 Task: Find kurta sets for women on AJIO and apply filters for price and discount.
Action: Mouse moved to (441, 224)
Screenshot: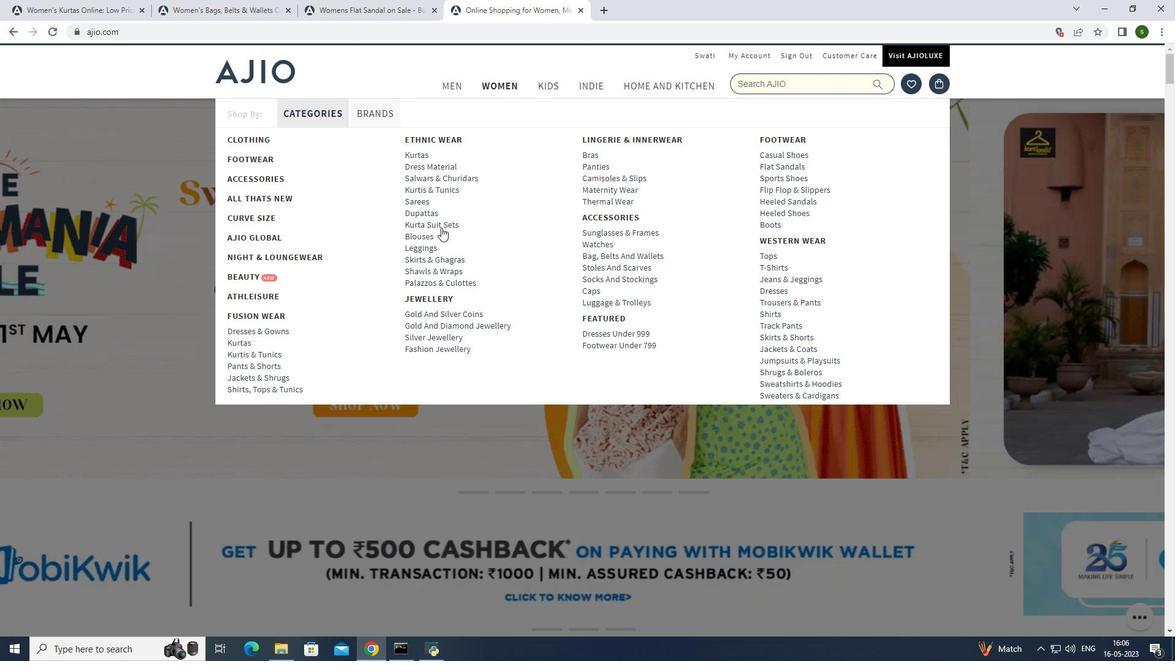 
Action: Mouse pressed left at (441, 224)
Screenshot: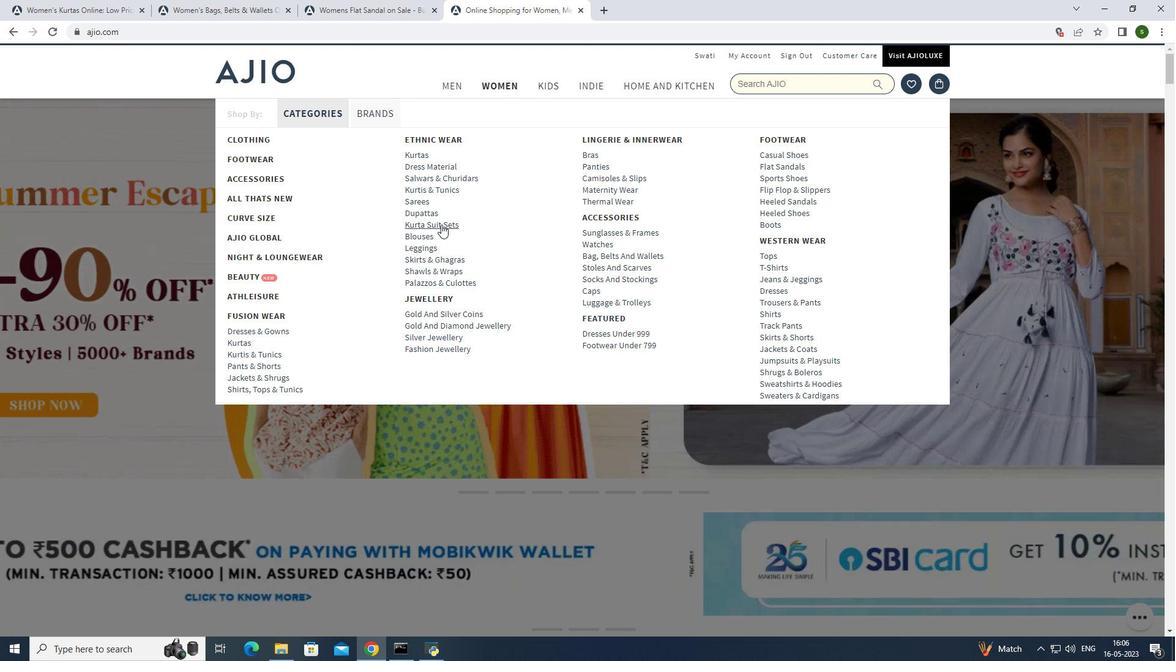 
Action: Mouse moved to (260, 312)
Screenshot: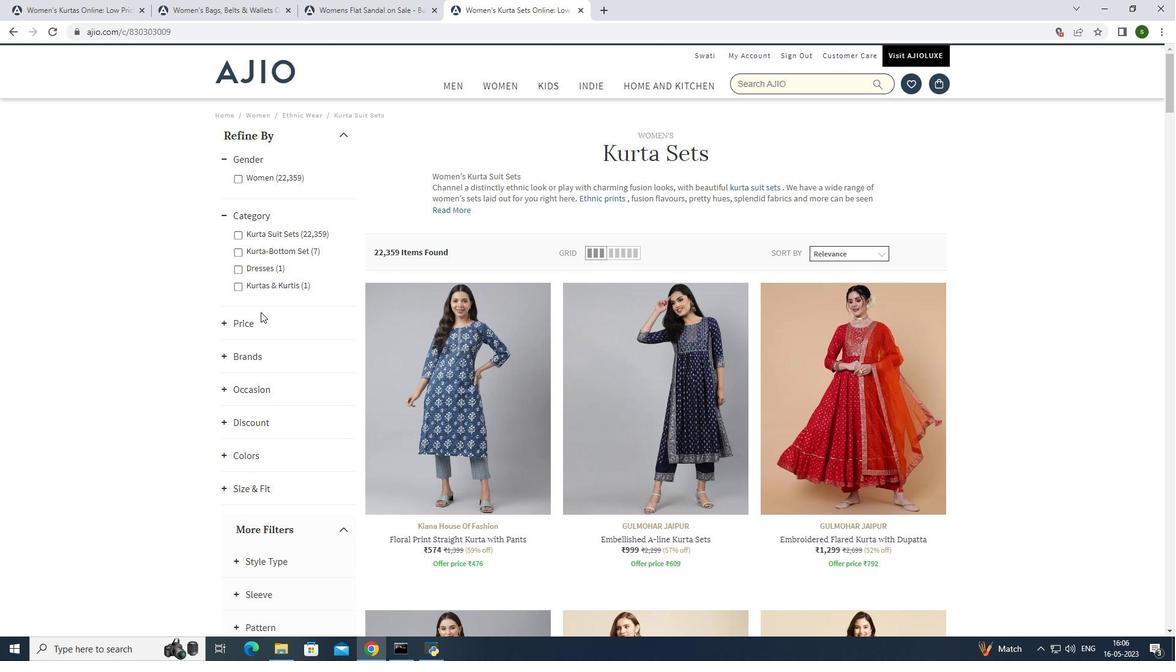 
Action: Mouse scrolled (260, 311) with delta (0, 0)
Screenshot: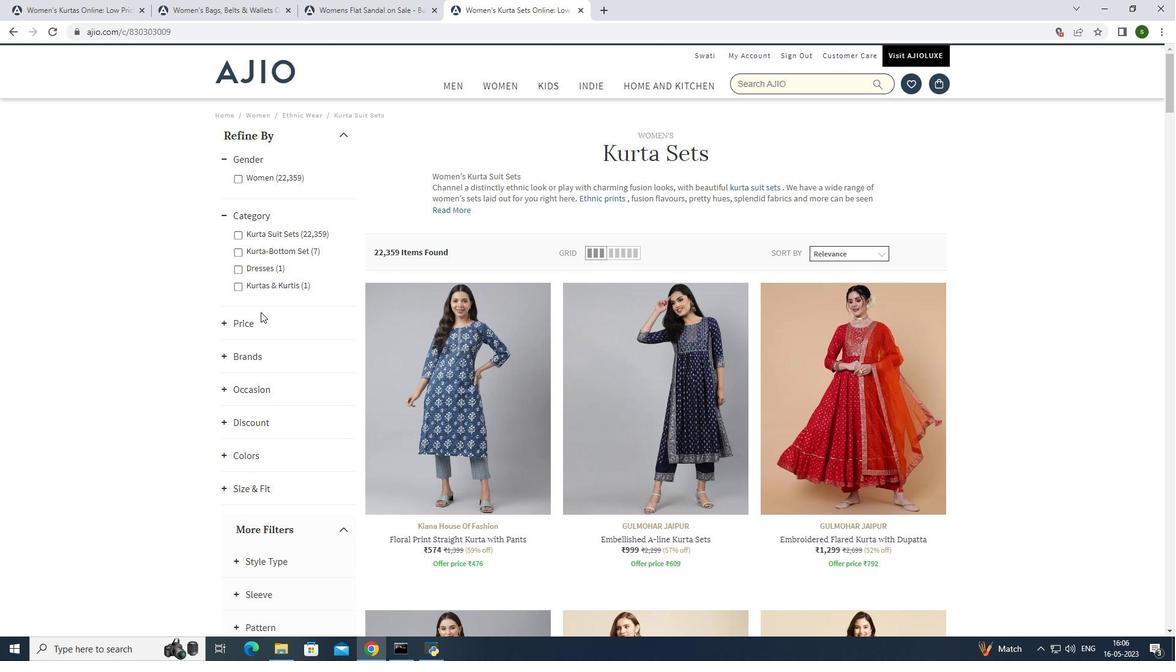 
Action: Mouse moved to (259, 312)
Screenshot: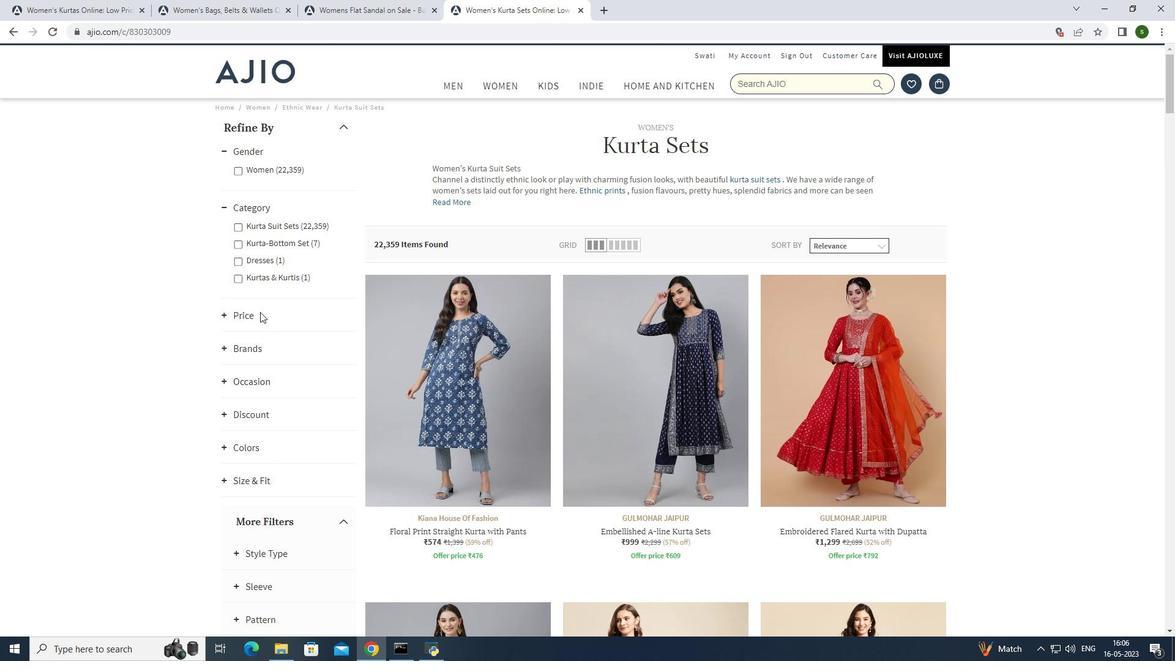 
Action: Mouse scrolled (259, 311) with delta (0, 0)
Screenshot: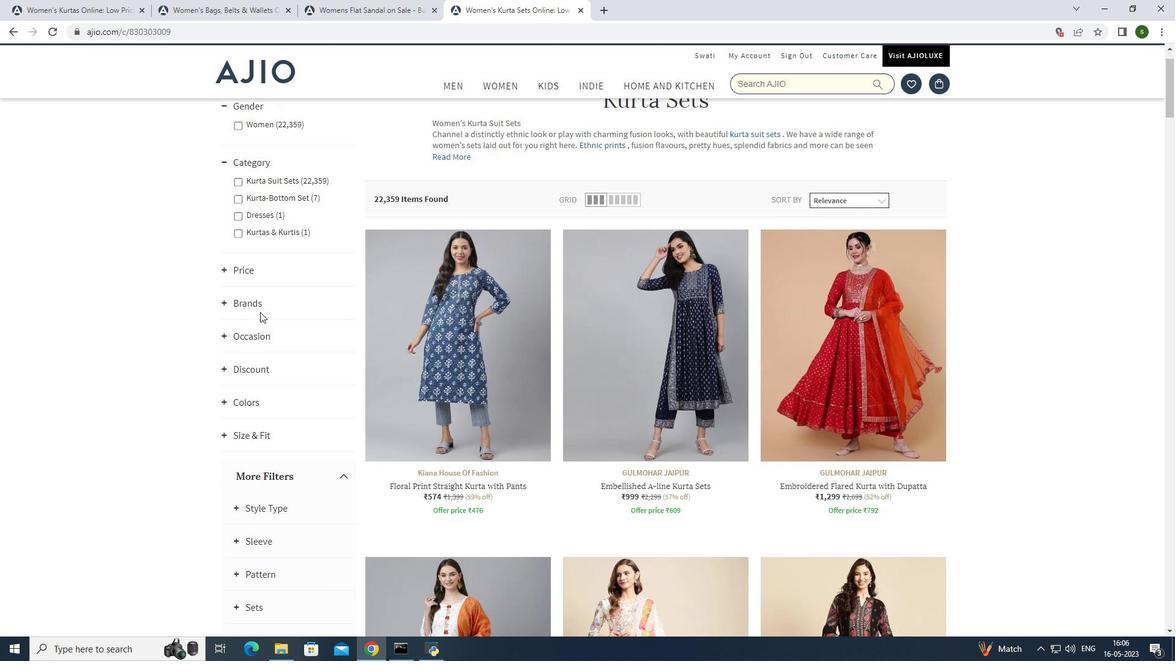 
Action: Mouse scrolled (259, 311) with delta (0, 0)
Screenshot: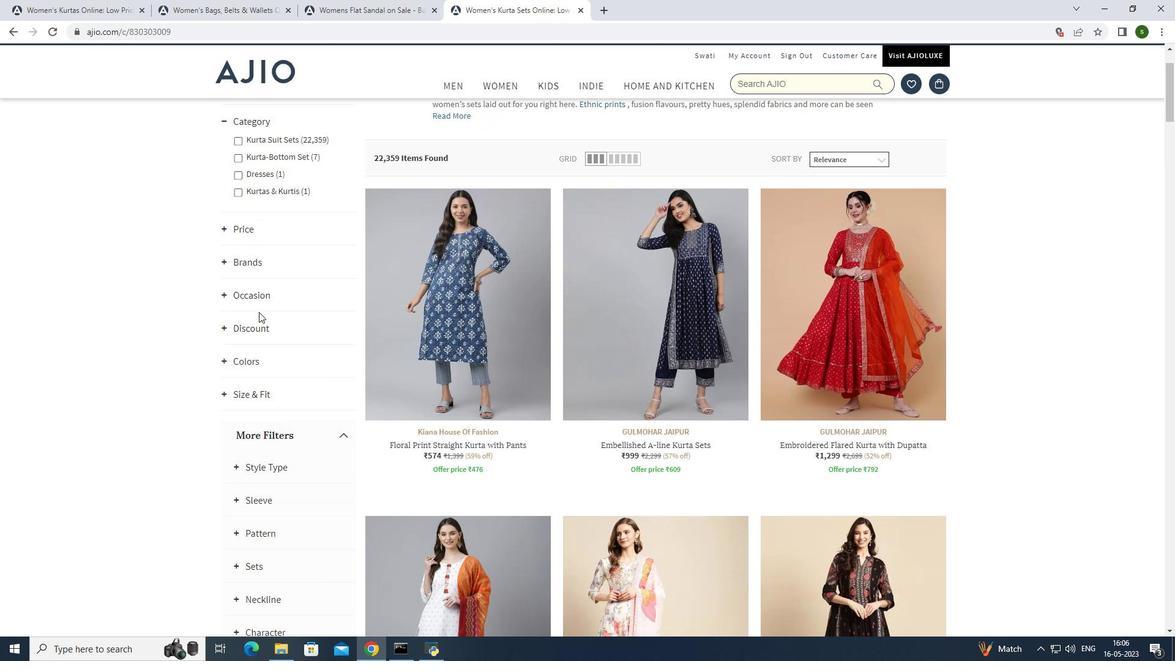 
Action: Mouse moved to (255, 312)
Screenshot: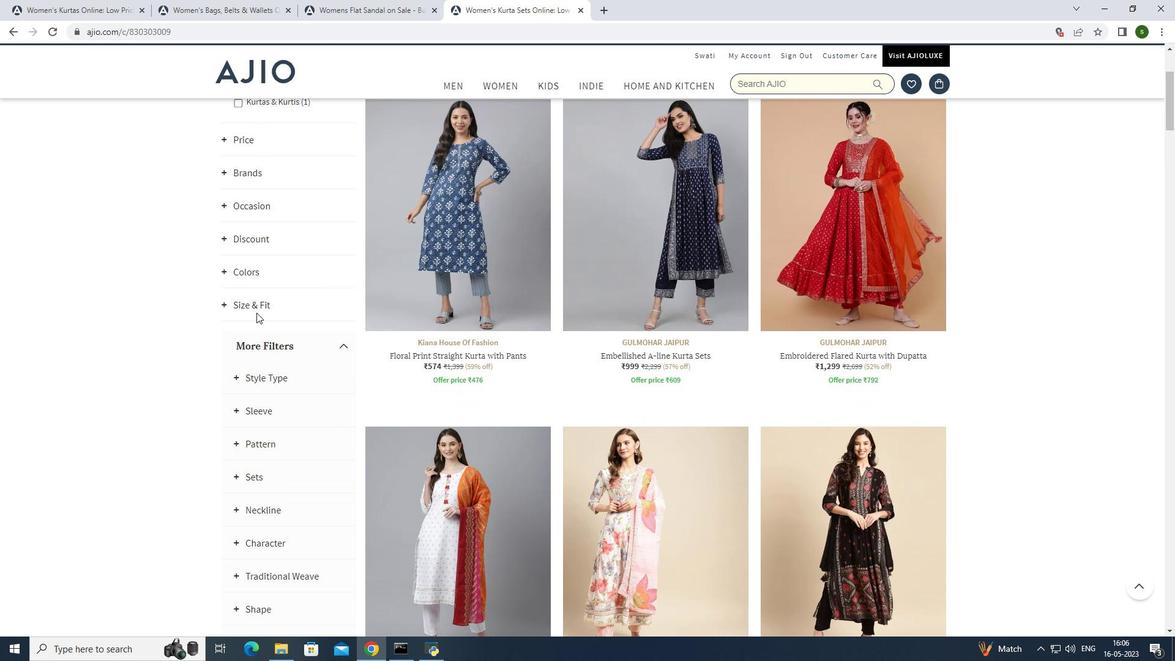 
Action: Mouse scrolled (255, 312) with delta (0, 0)
Screenshot: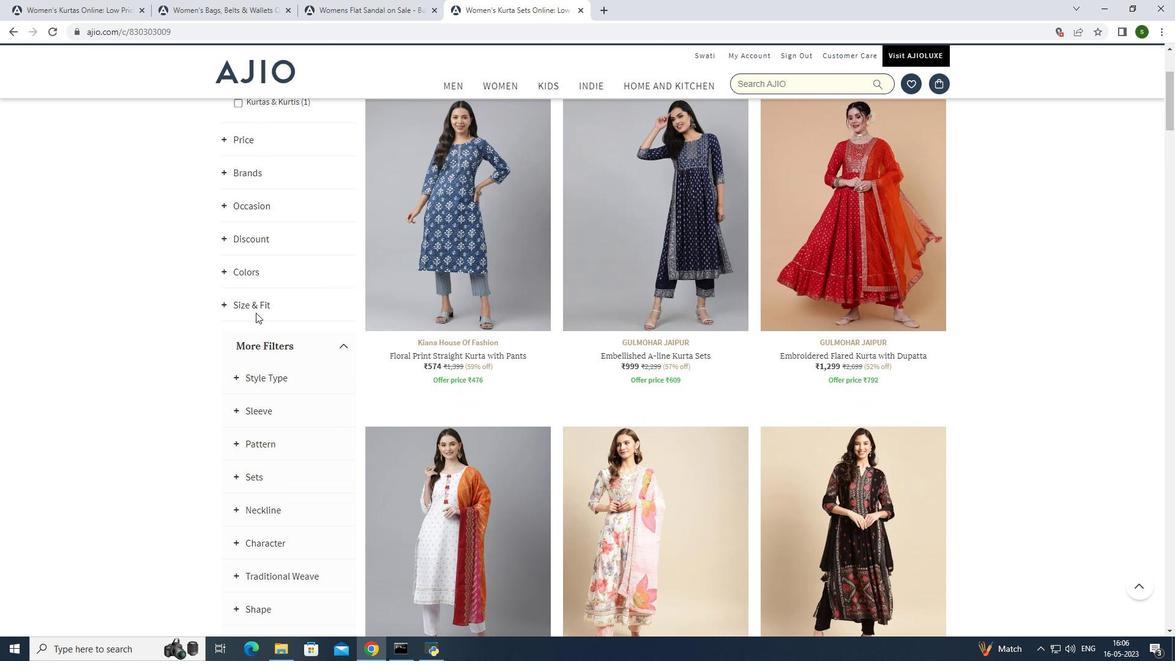 
Action: Mouse scrolled (255, 312) with delta (0, 0)
Screenshot: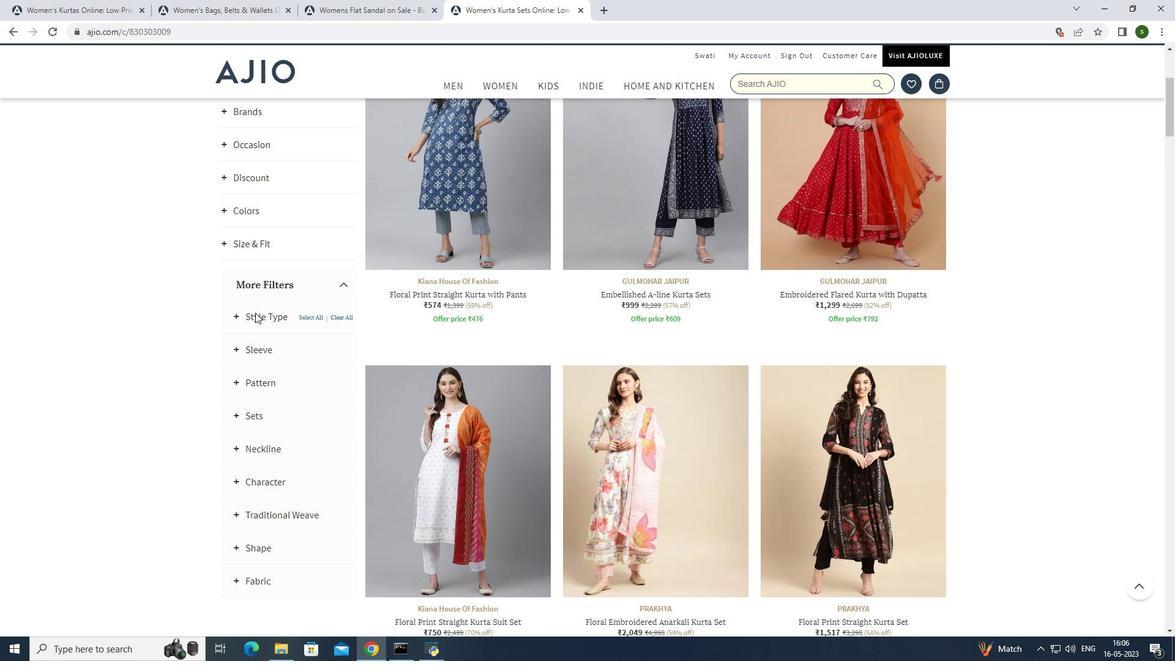 
Action: Mouse scrolled (255, 312) with delta (0, 0)
Screenshot: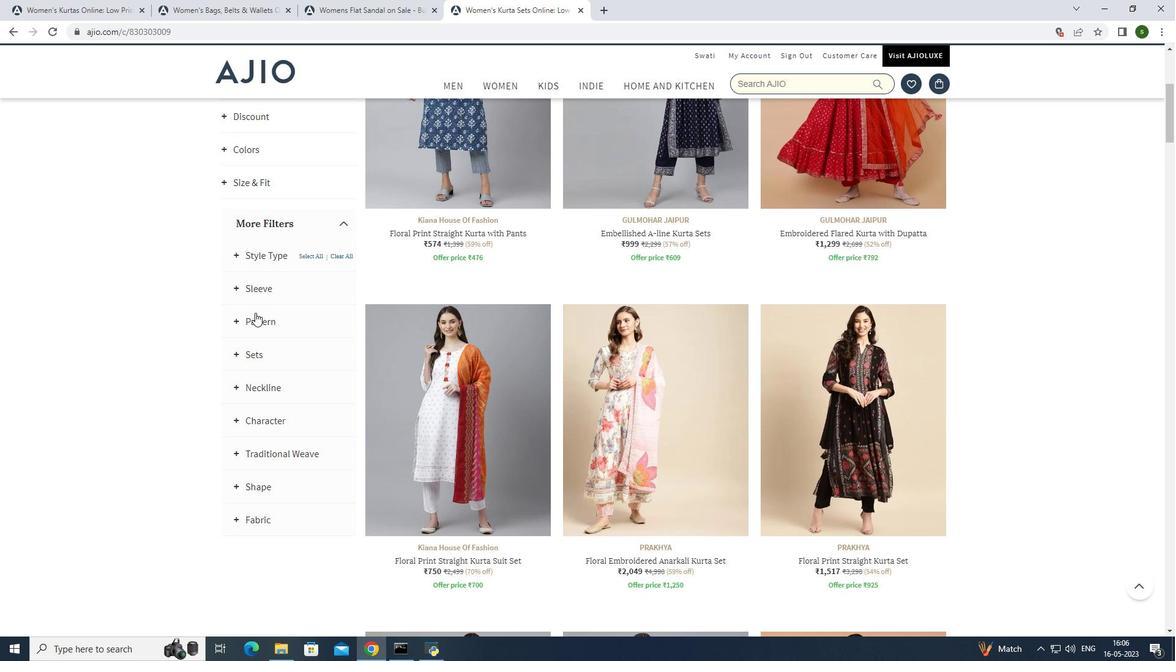
Action: Mouse scrolled (255, 312) with delta (0, 0)
Screenshot: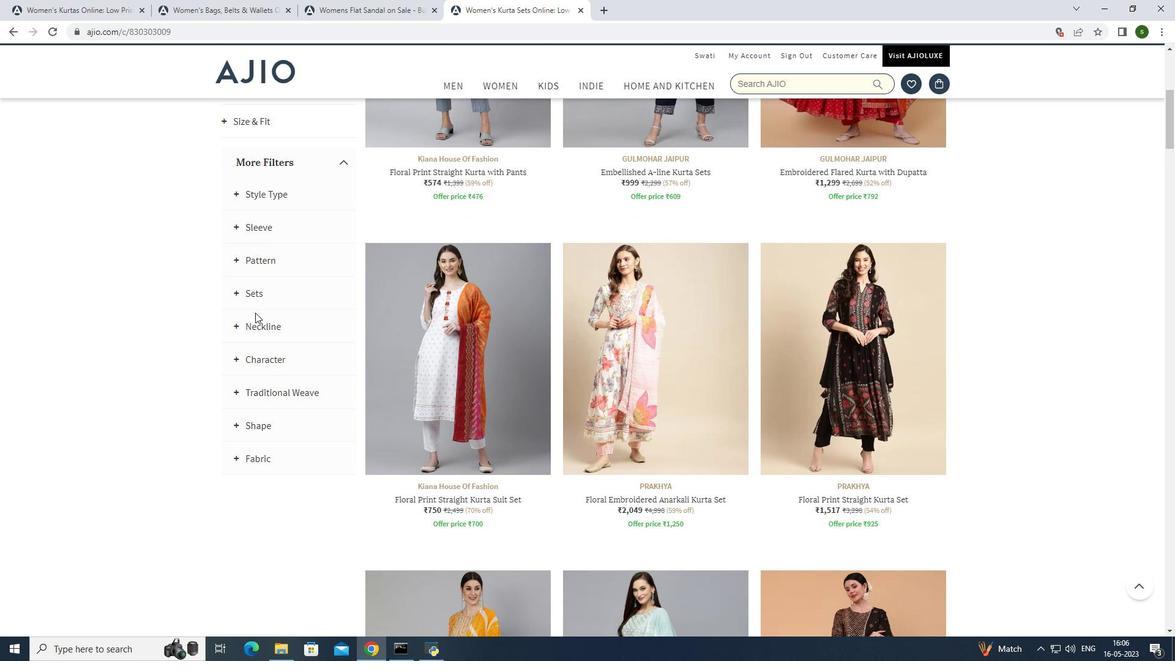 
Action: Mouse scrolled (255, 312) with delta (0, 0)
Screenshot: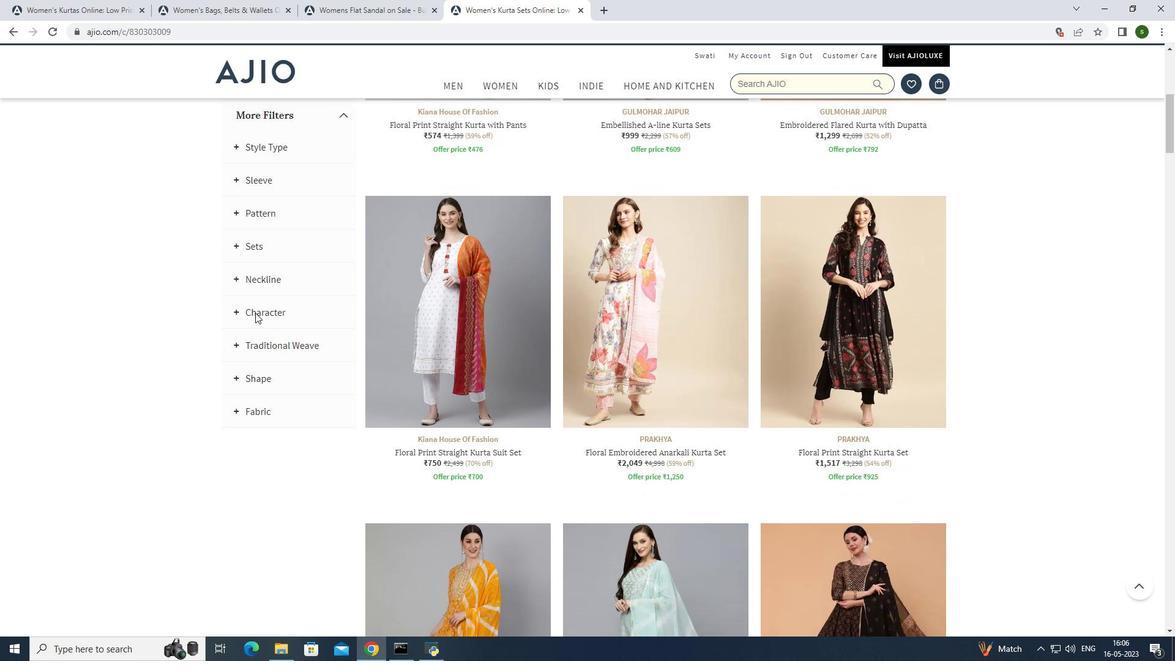 
Action: Mouse scrolled (255, 312) with delta (0, 0)
Screenshot: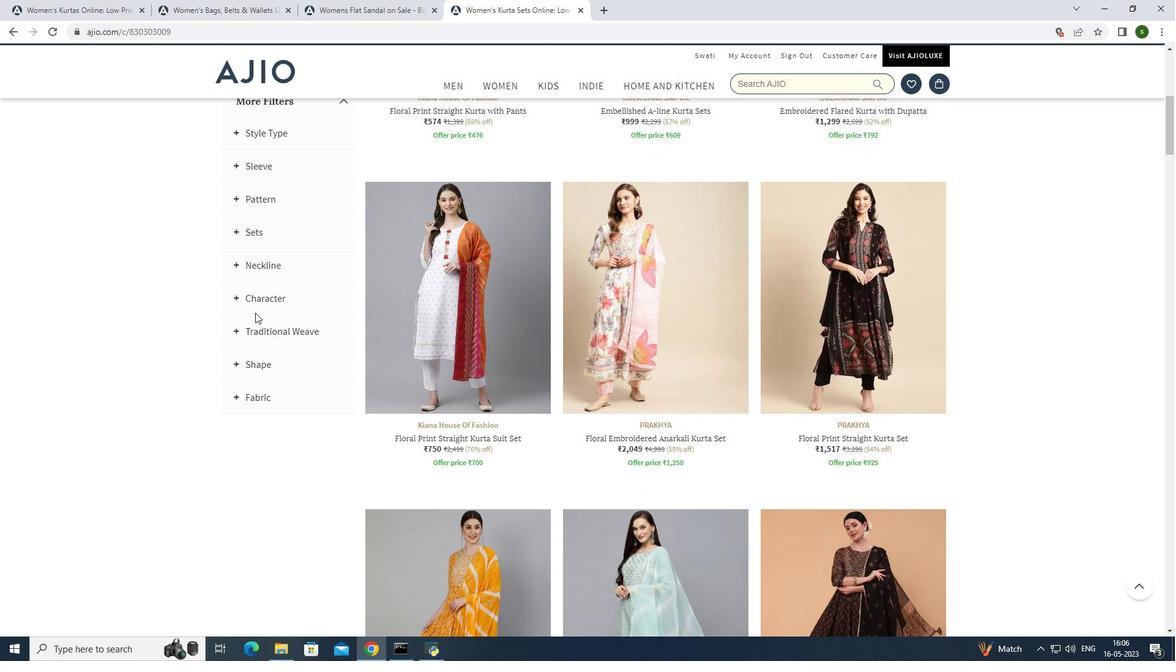 
Action: Mouse moved to (253, 314)
Screenshot: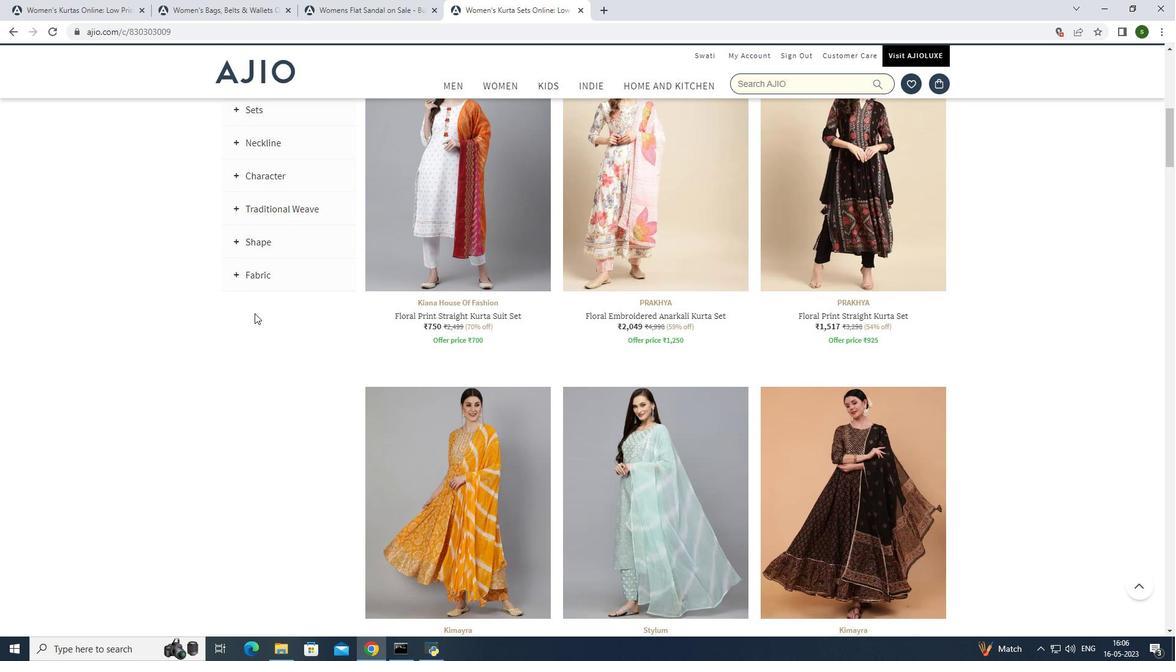 
Action: Mouse scrolled (253, 313) with delta (0, 0)
Screenshot: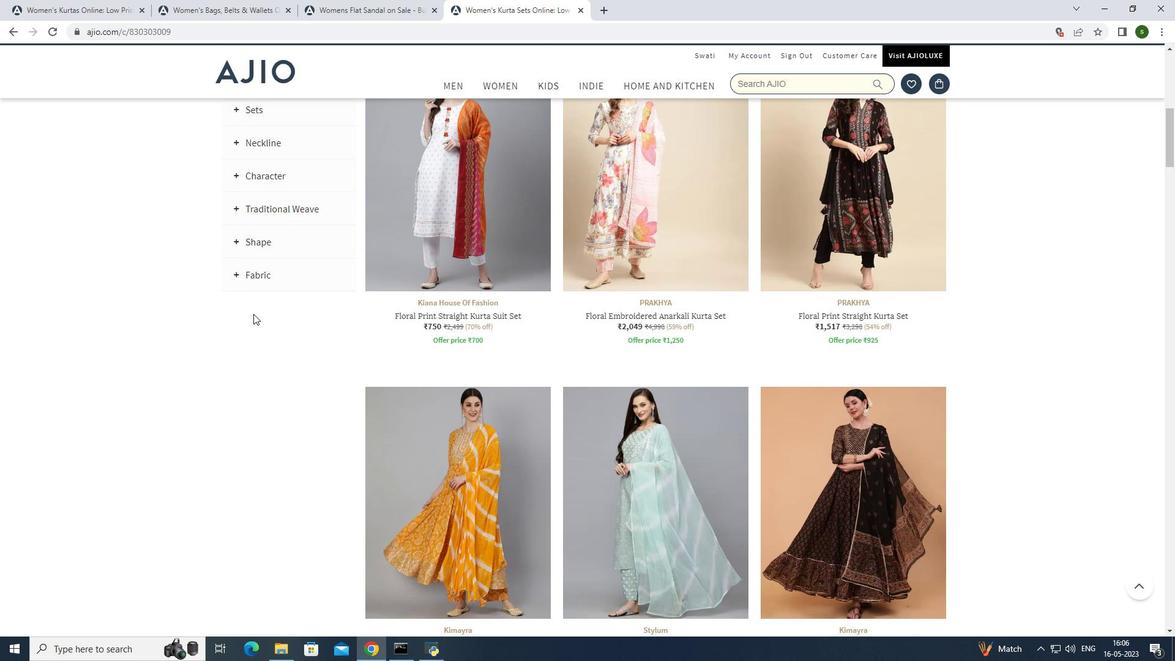 
Action: Mouse scrolled (253, 314) with delta (0, 0)
Screenshot: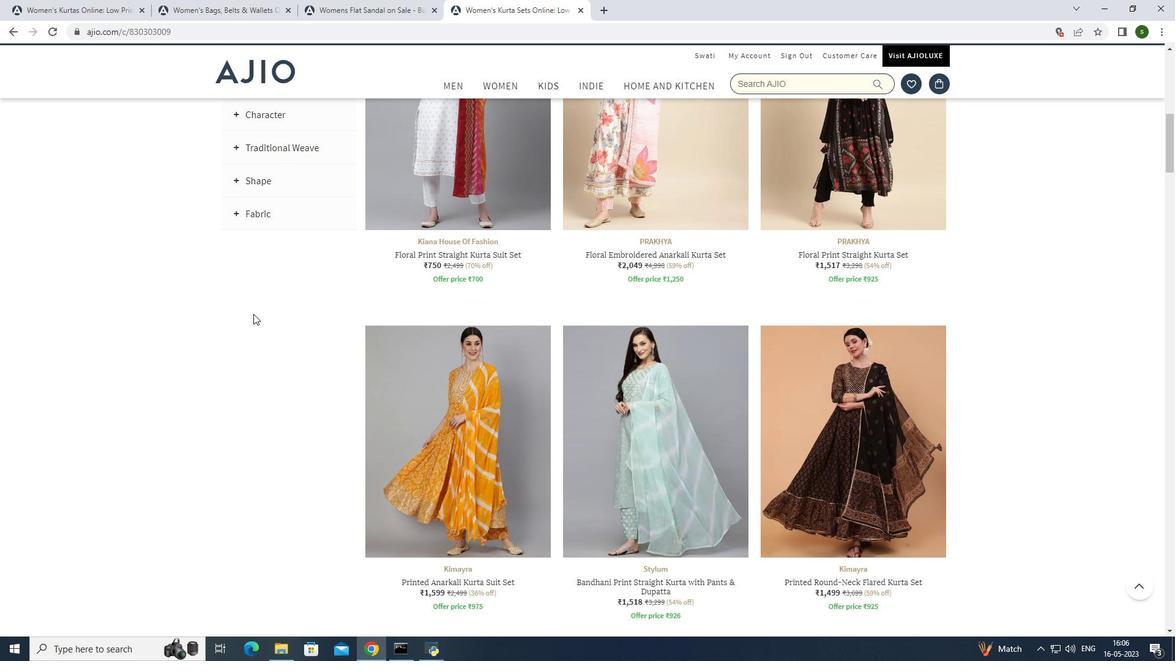 
Action: Mouse scrolled (253, 314) with delta (0, 0)
Screenshot: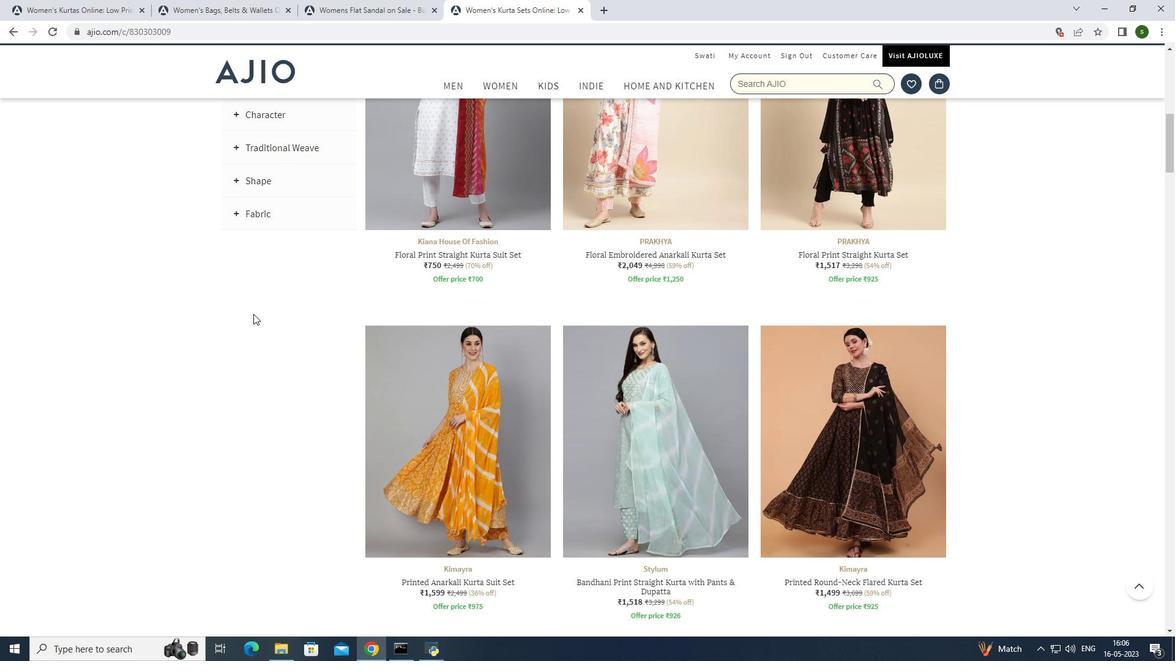 
Action: Mouse scrolled (253, 314) with delta (0, 0)
Screenshot: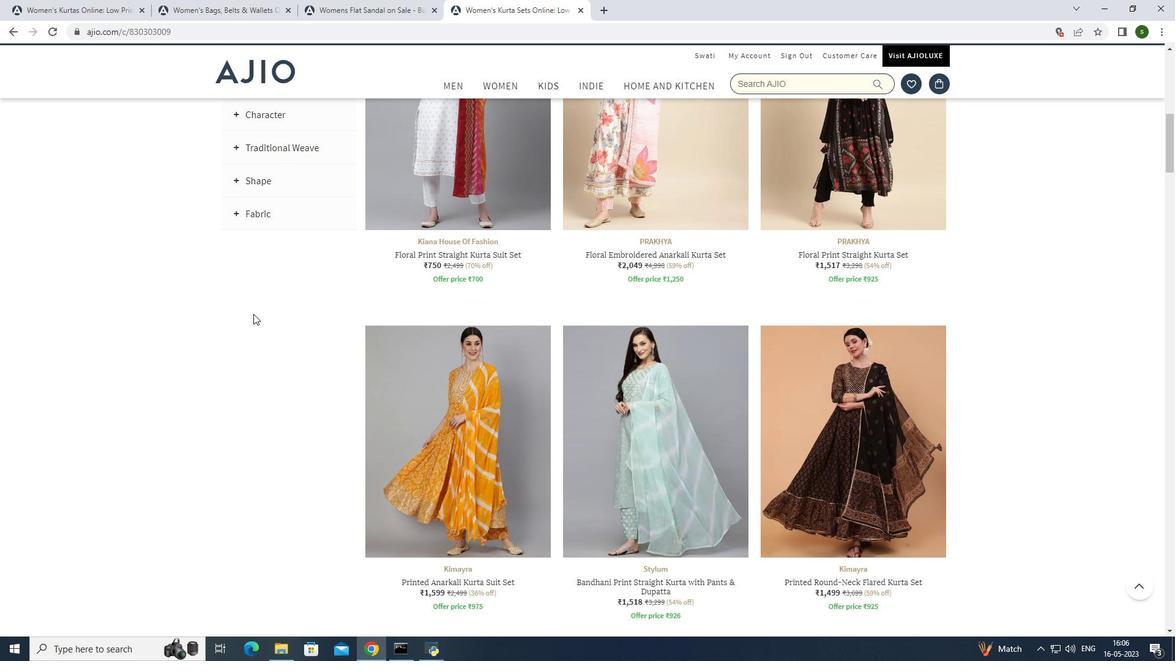
Action: Mouse scrolled (253, 314) with delta (0, 0)
Screenshot: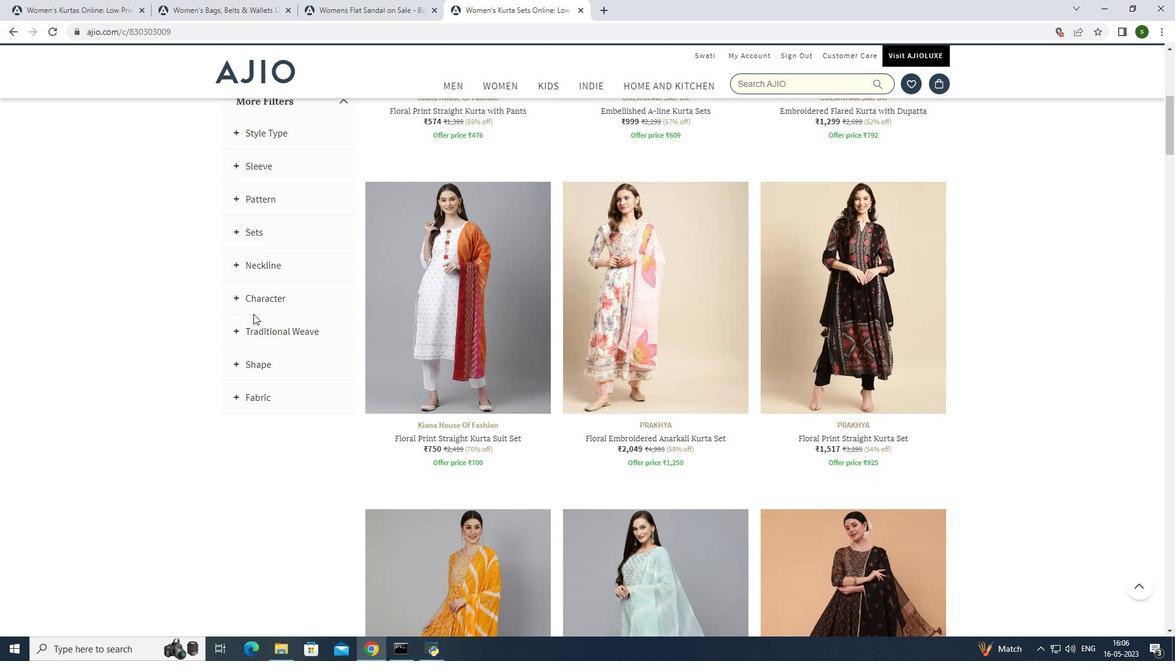 
Action: Mouse scrolled (253, 314) with delta (0, 0)
Screenshot: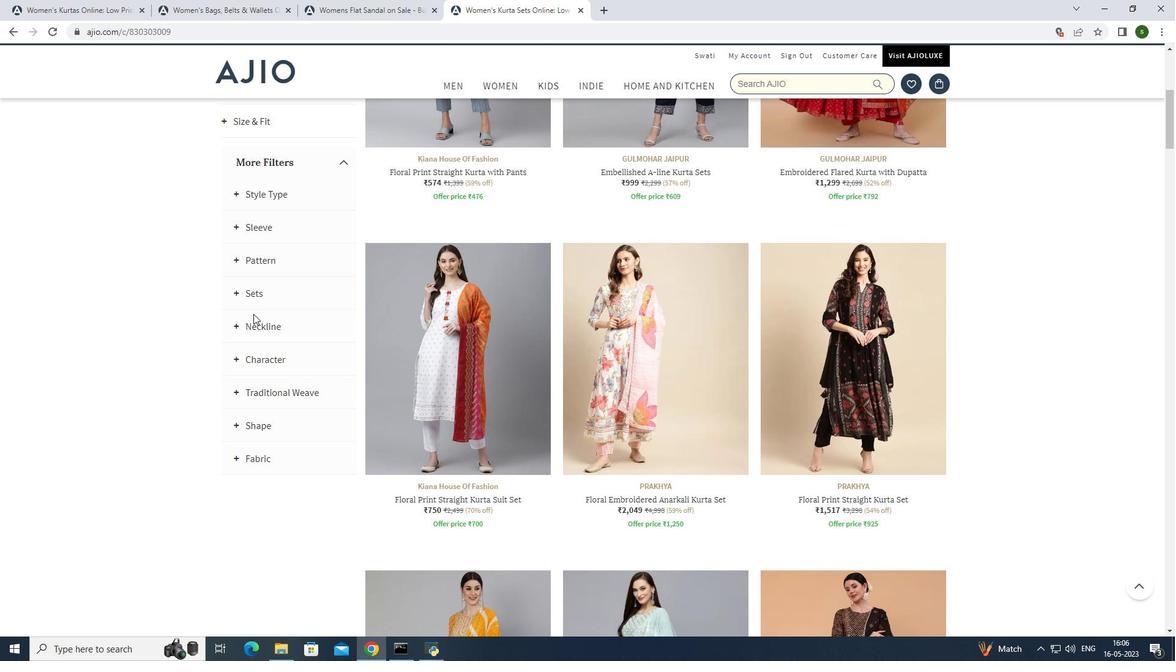 
Action: Mouse scrolled (253, 314) with delta (0, 0)
Screenshot: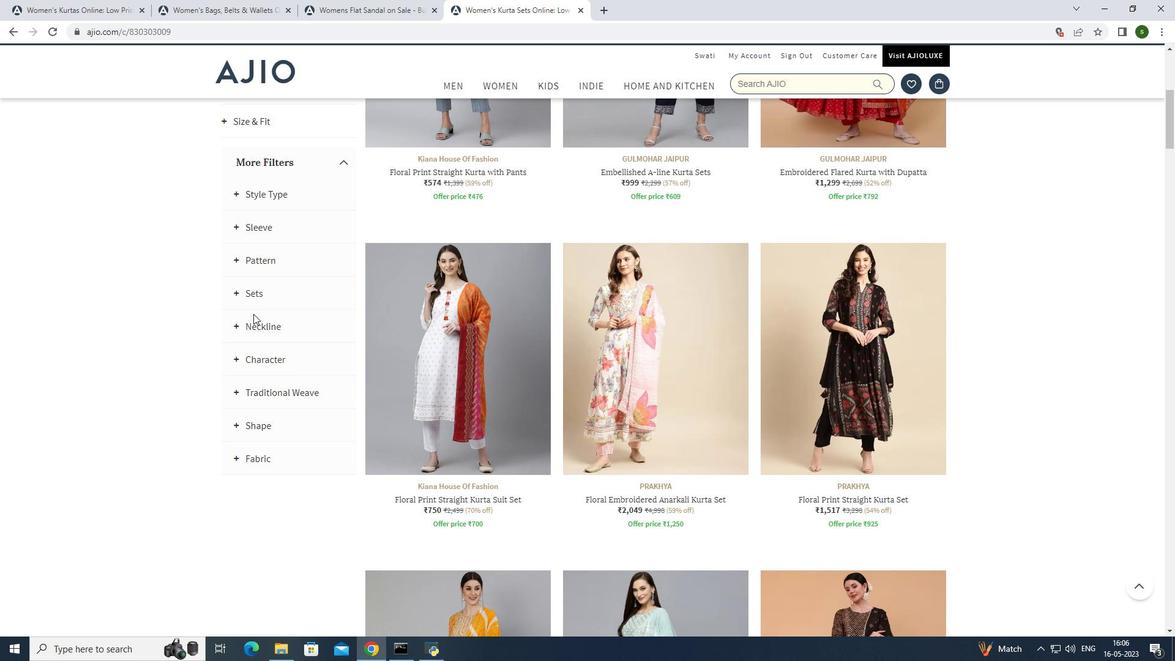 
Action: Mouse scrolled (253, 314) with delta (0, 0)
Screenshot: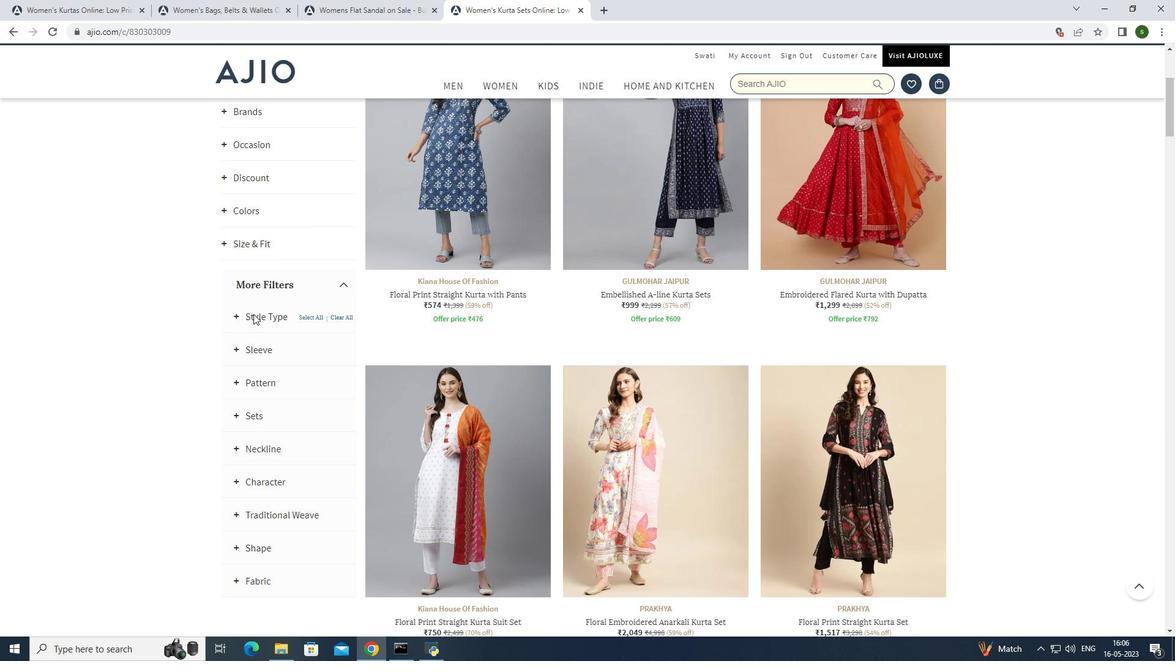 
Action: Mouse scrolled (253, 314) with delta (0, 0)
Screenshot: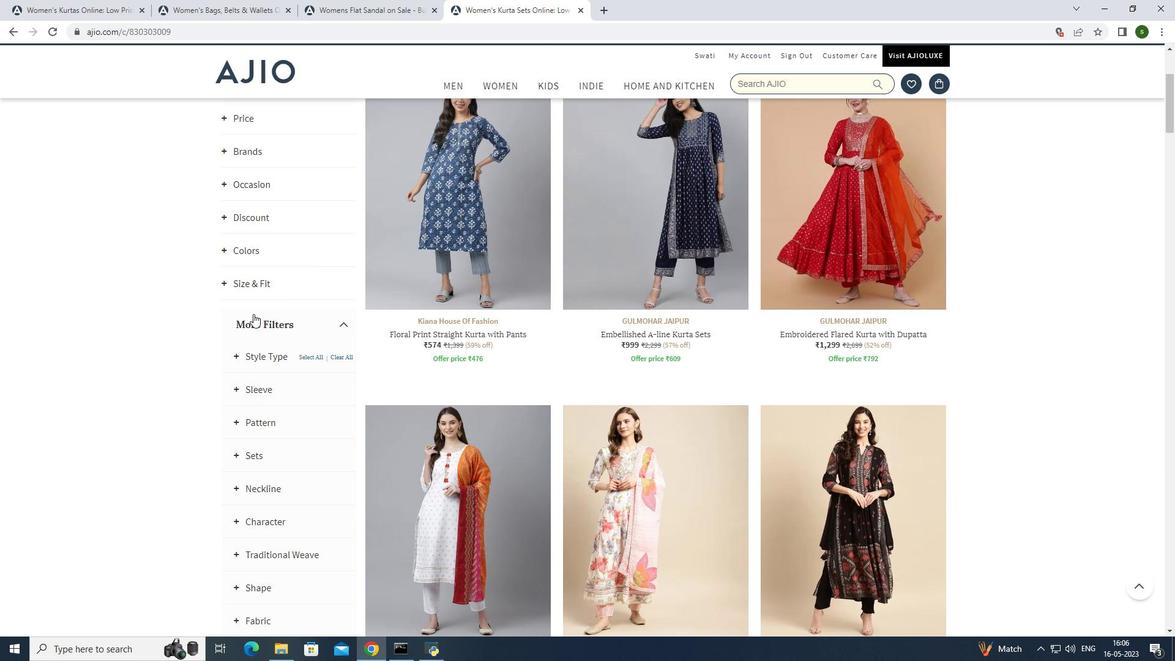
Action: Mouse scrolled (253, 314) with delta (0, 0)
Screenshot: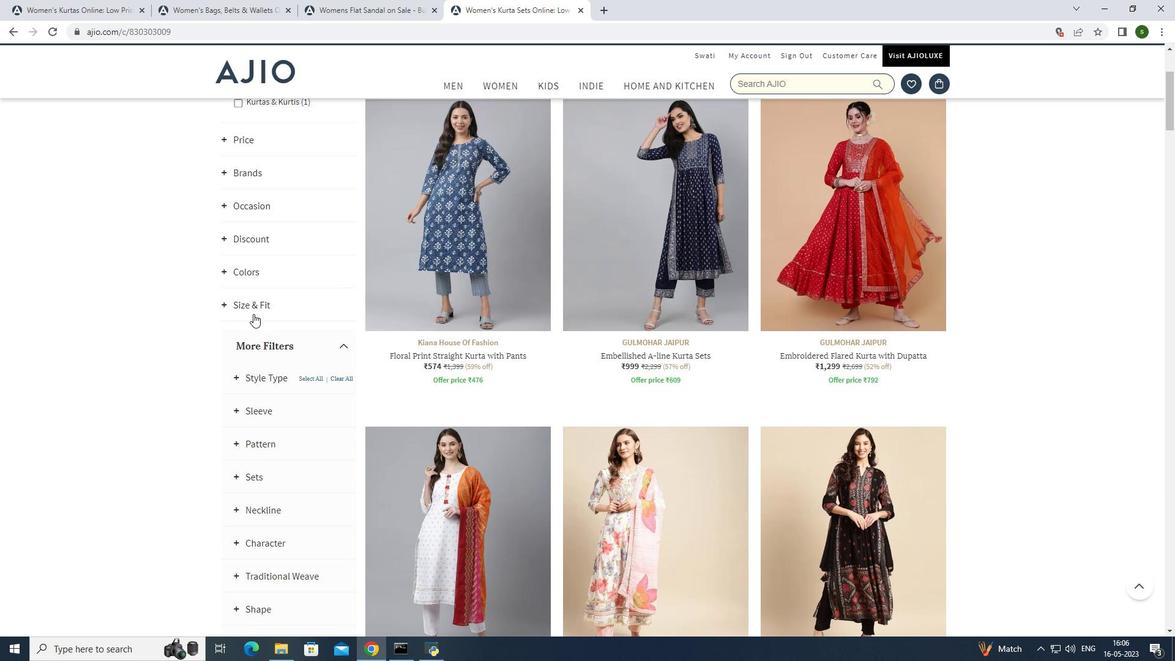
Action: Mouse scrolled (253, 314) with delta (0, 0)
Screenshot: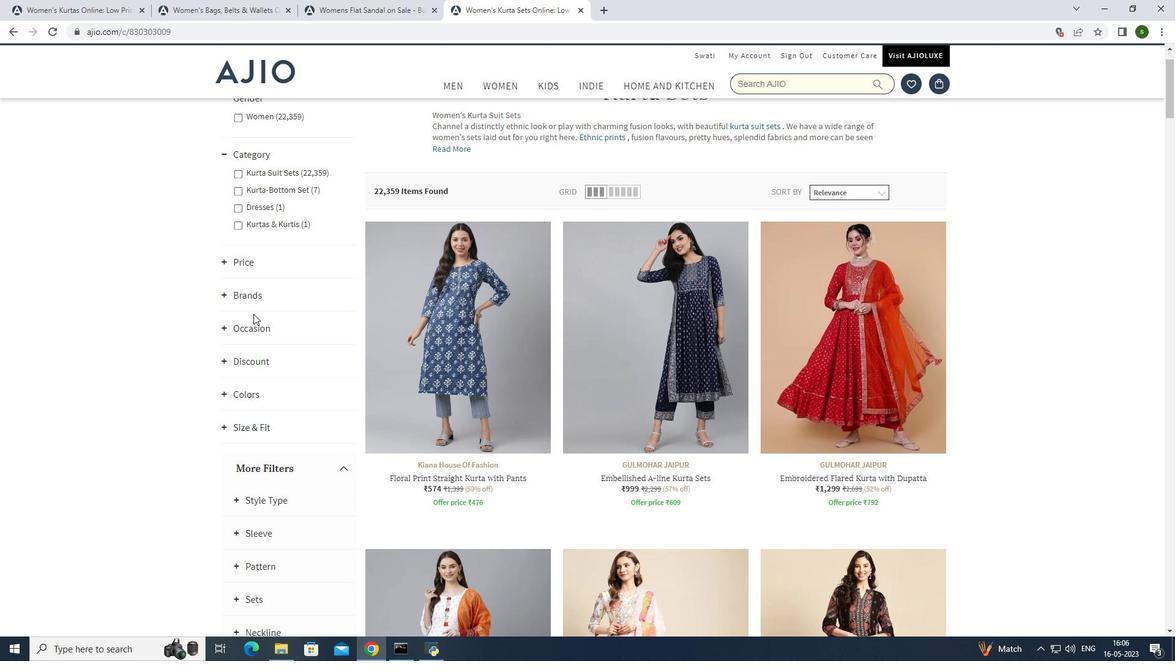 
Action: Mouse scrolled (253, 314) with delta (0, 0)
Screenshot: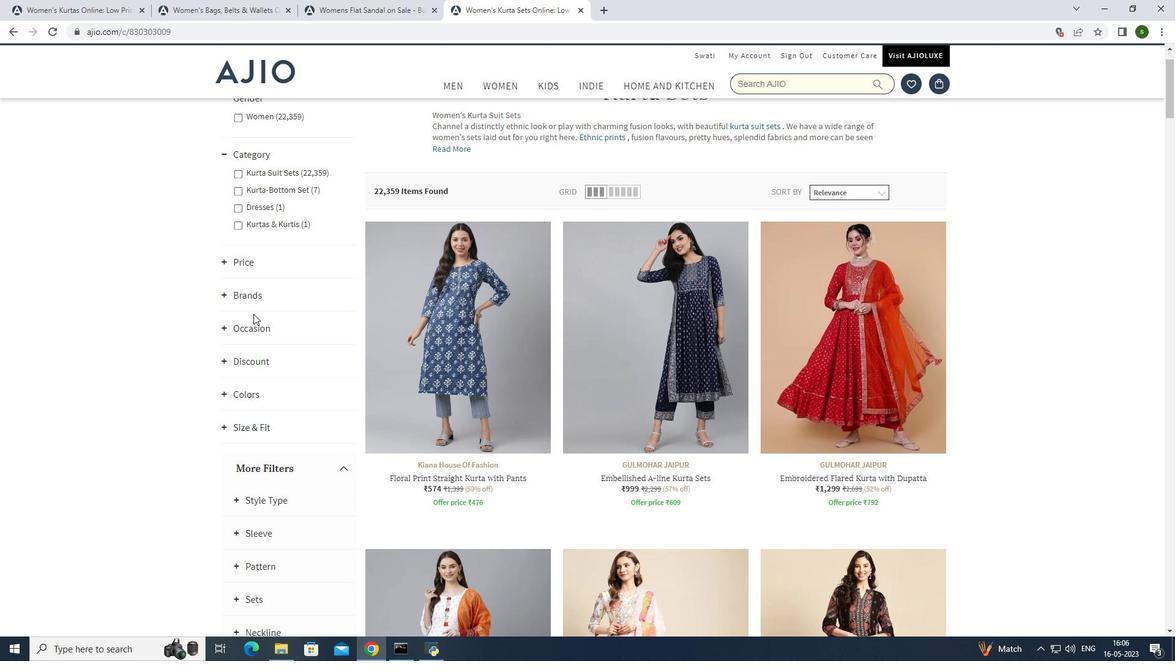 
Action: Mouse scrolled (253, 314) with delta (0, 0)
Screenshot: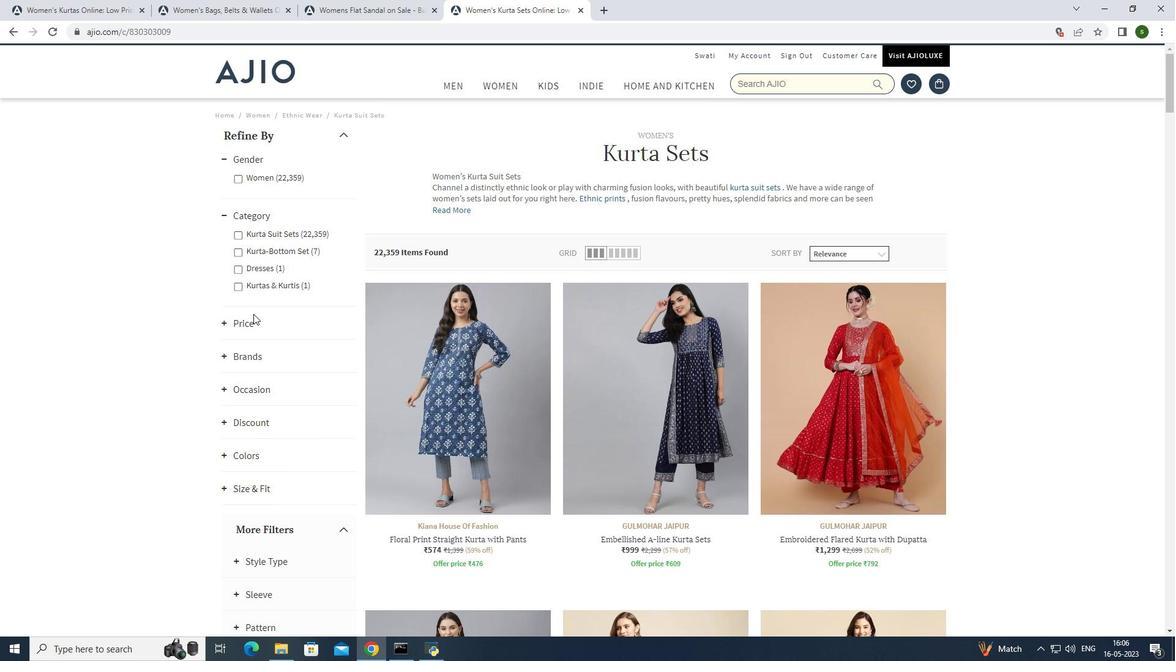 
Action: Mouse moved to (146, 286)
Screenshot: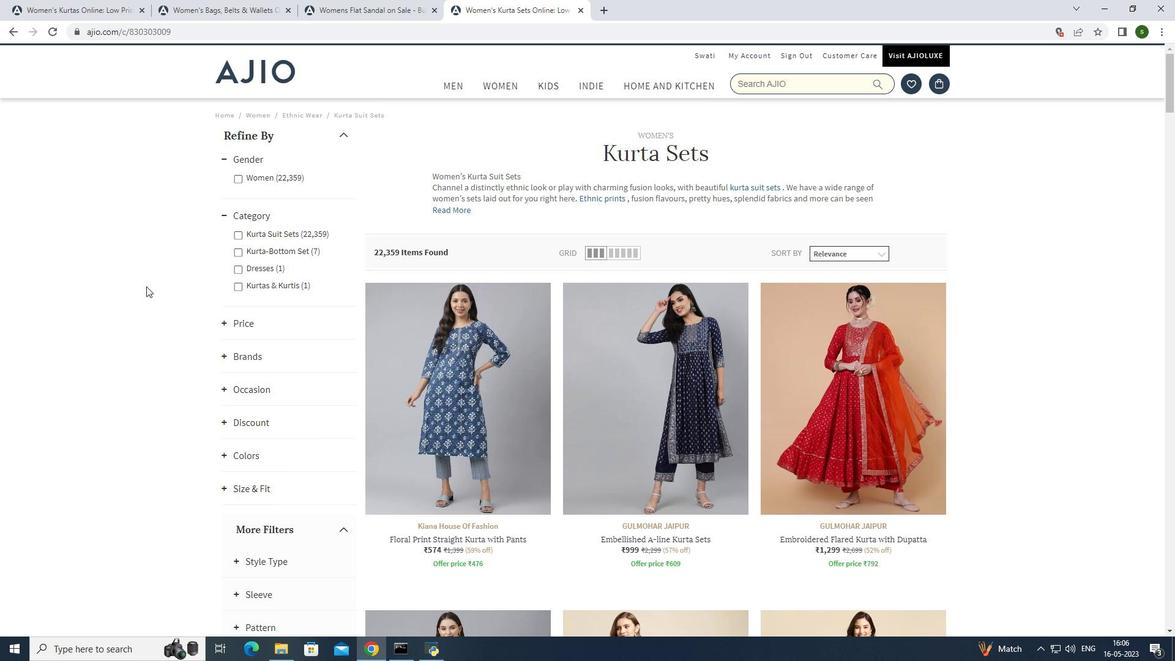 
Action: Mouse scrolled (146, 285) with delta (0, 0)
Screenshot: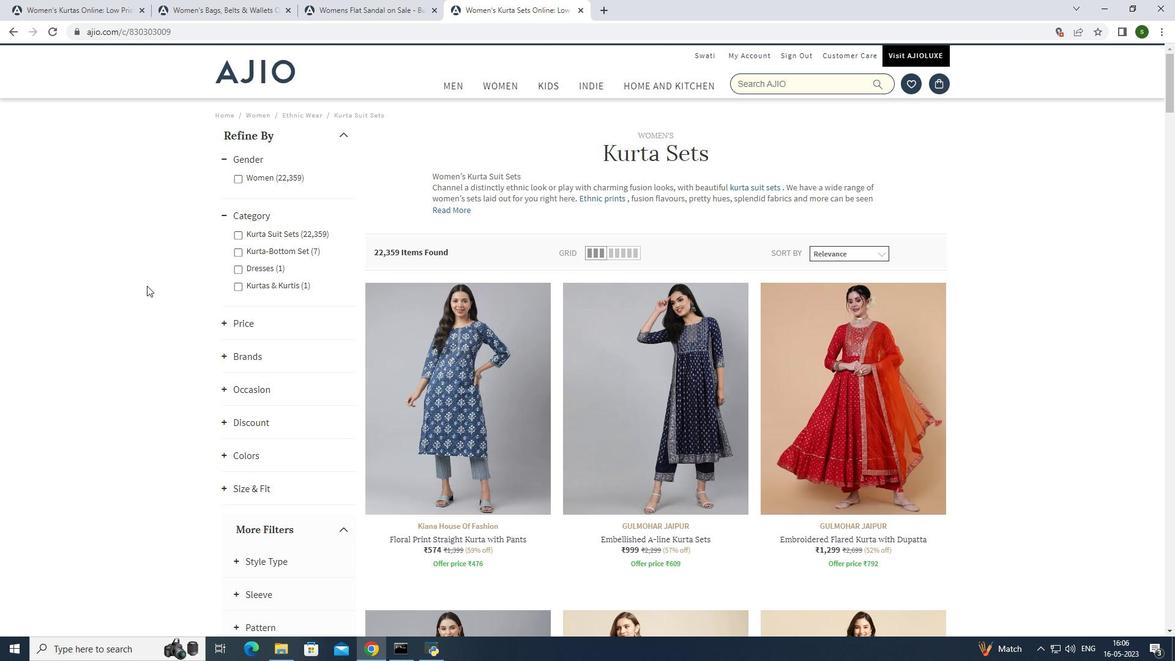 
Action: Mouse scrolled (146, 285) with delta (0, 0)
Screenshot: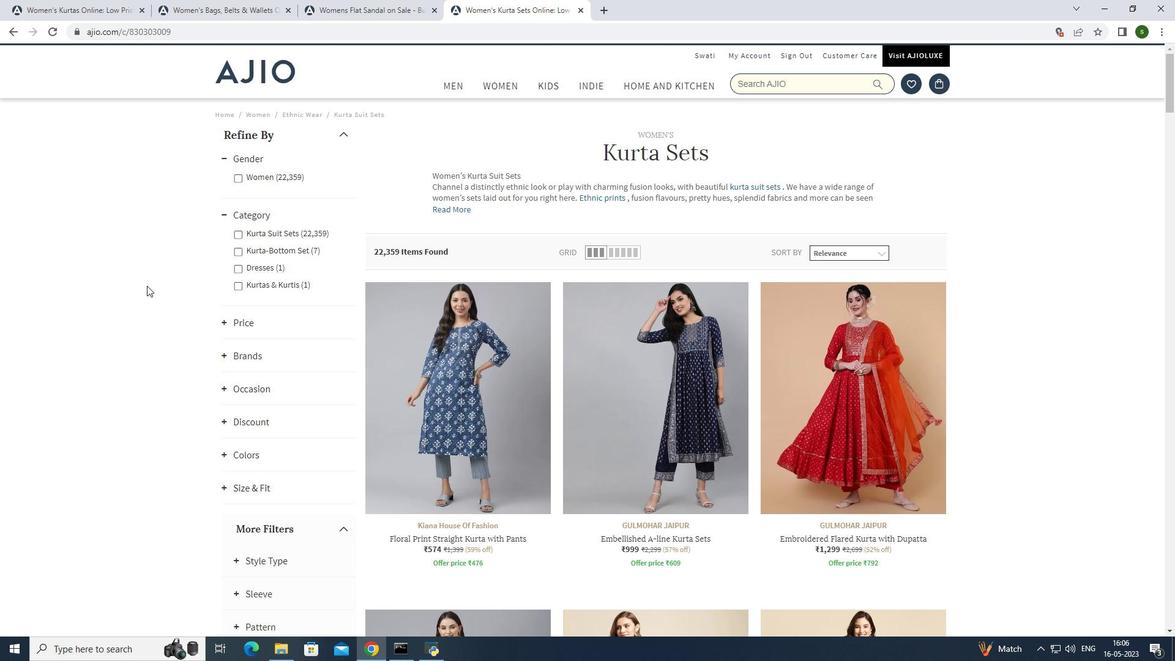 
Action: Mouse scrolled (146, 285) with delta (0, 0)
Screenshot: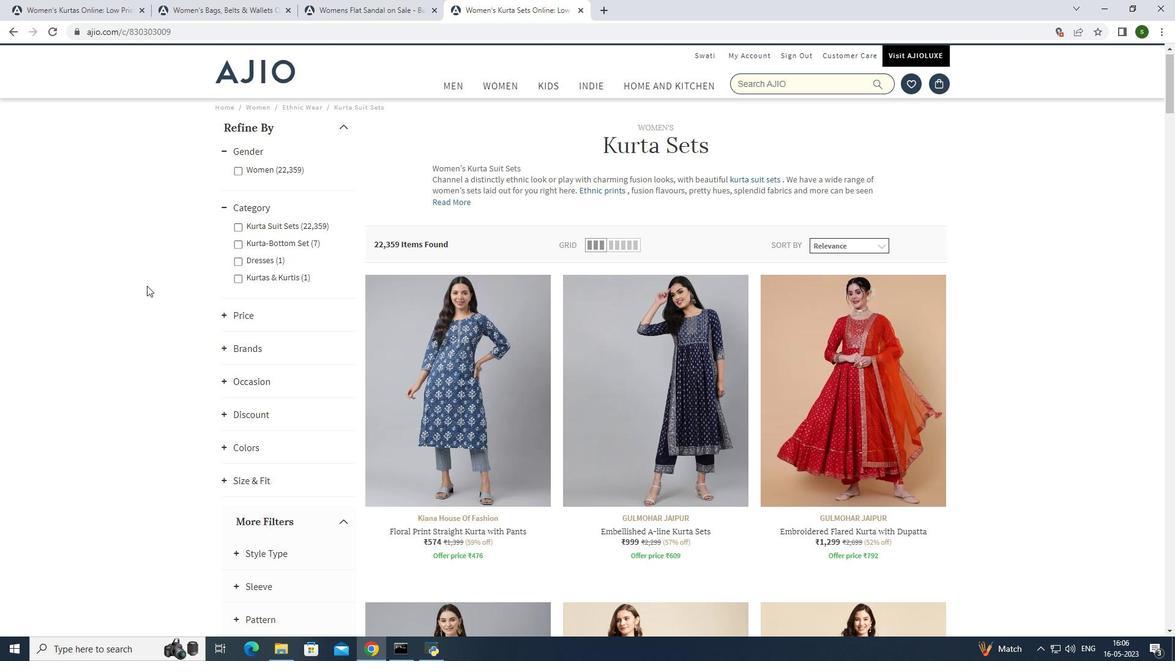 
Action: Mouse moved to (154, 375)
Screenshot: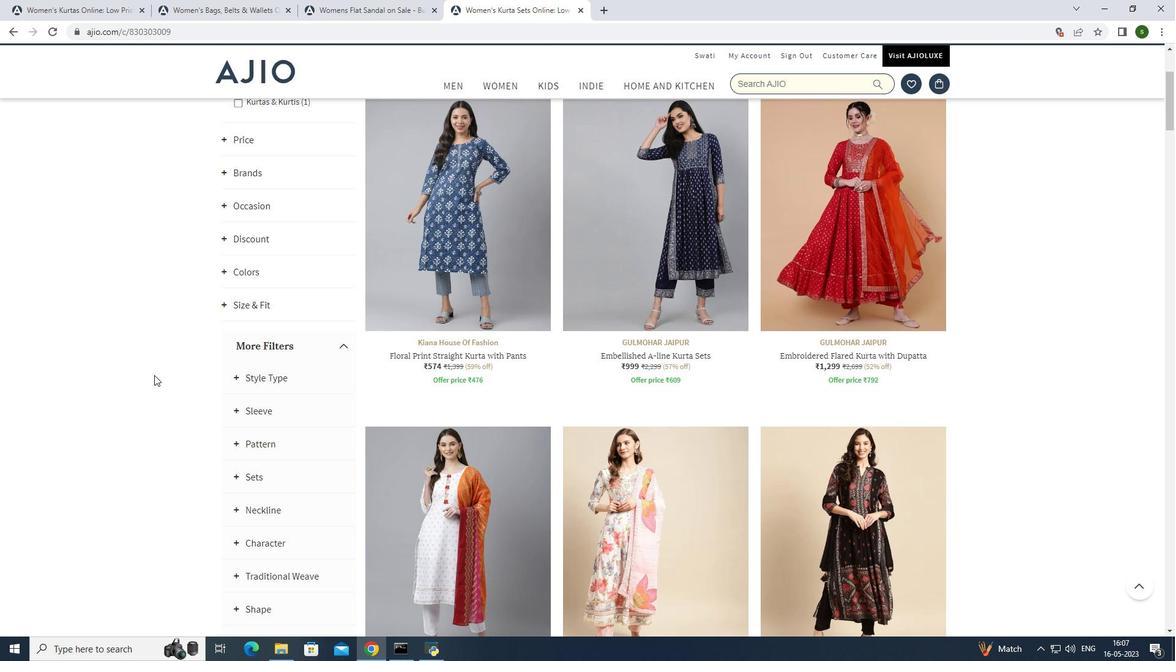 
Action: Mouse scrolled (154, 374) with delta (0, 0)
Screenshot: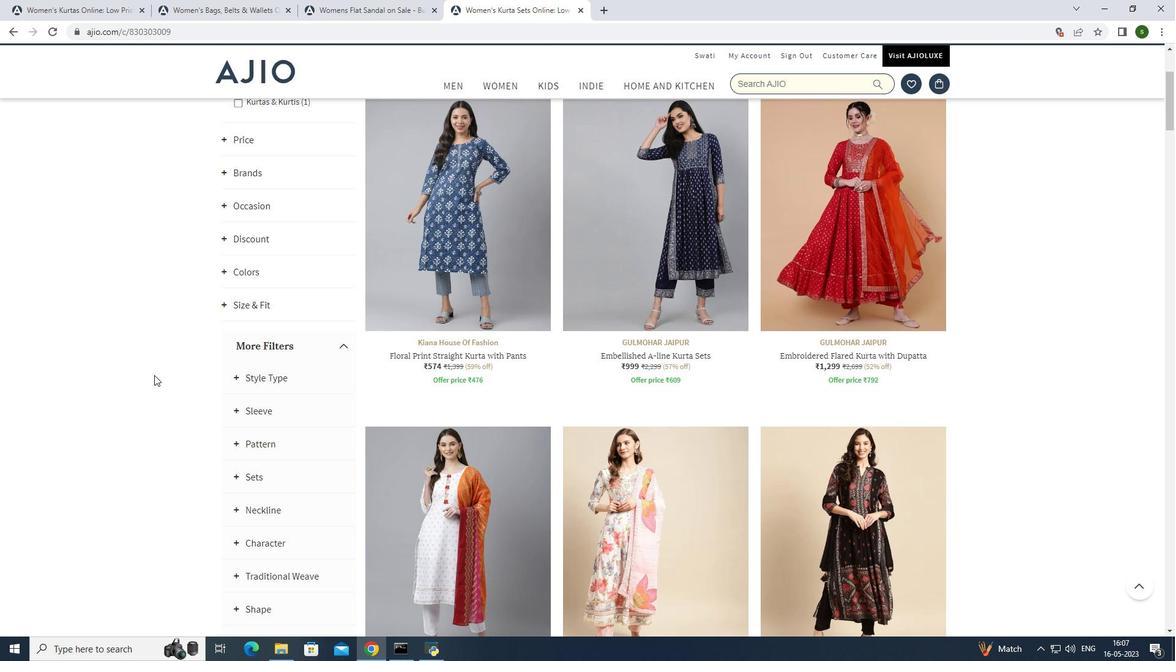 
Action: Mouse scrolled (154, 374) with delta (0, 0)
Screenshot: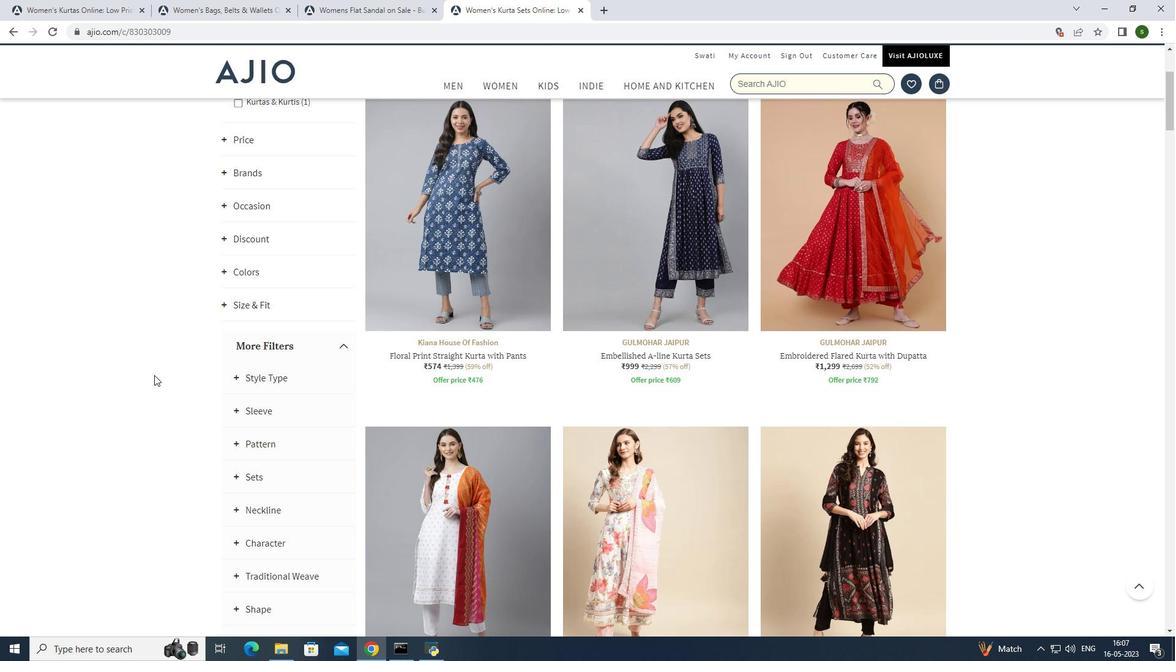 
Action: Mouse scrolled (154, 374) with delta (0, 0)
Screenshot: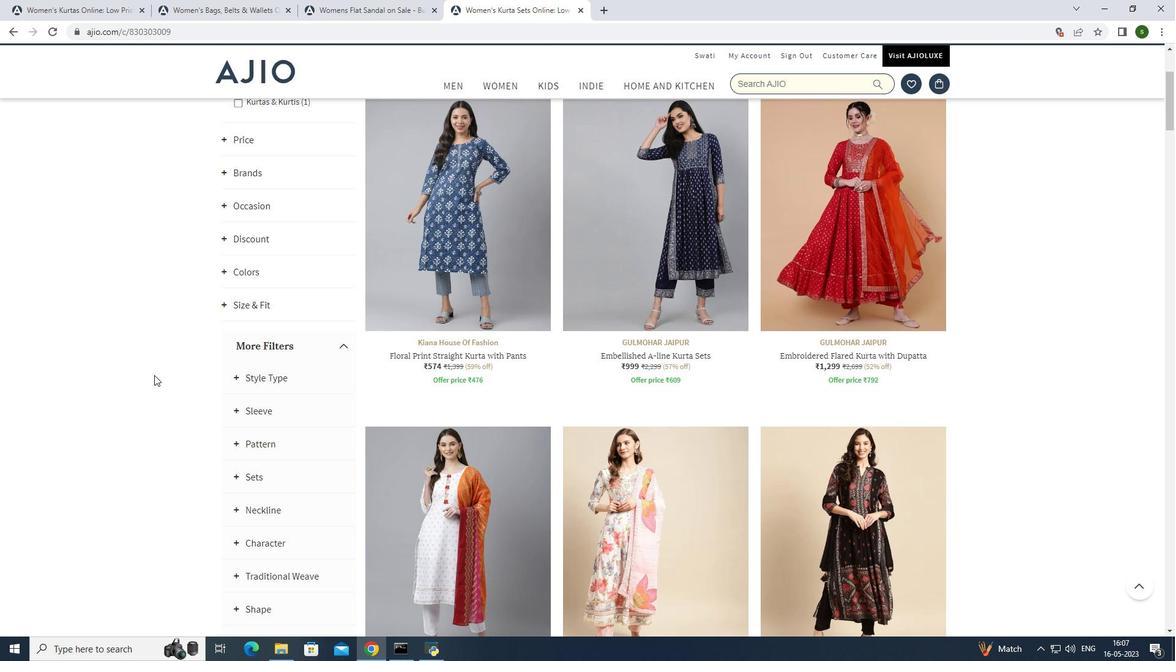 
Action: Mouse moved to (155, 374)
Screenshot: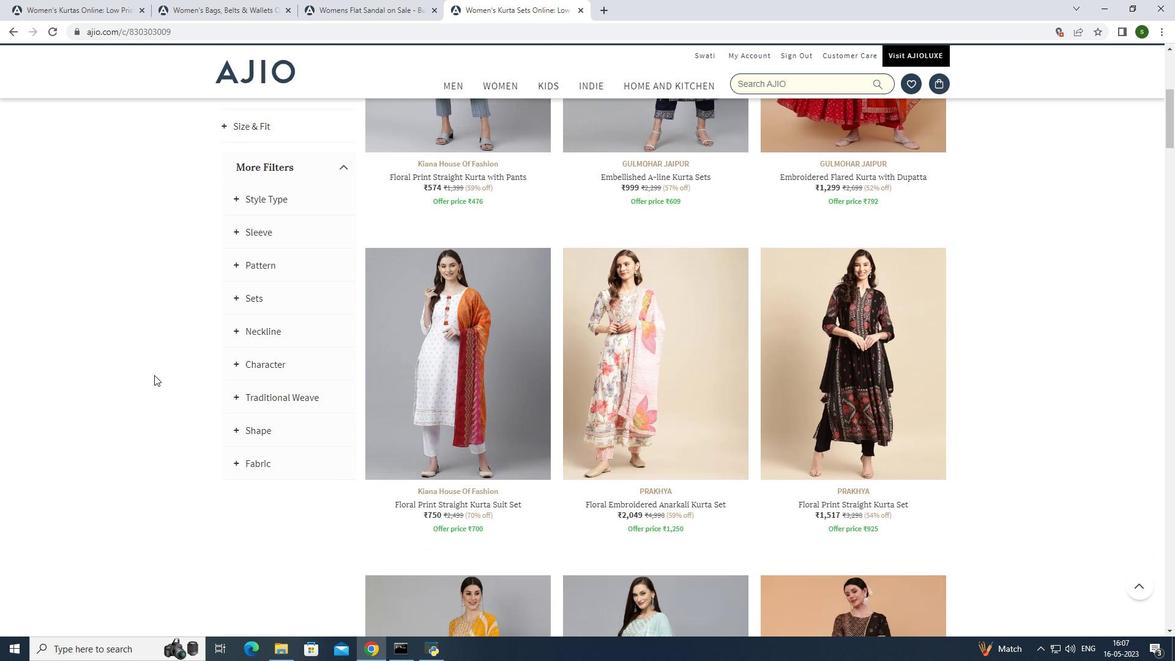 
Action: Mouse scrolled (155, 374) with delta (0, 0)
Screenshot: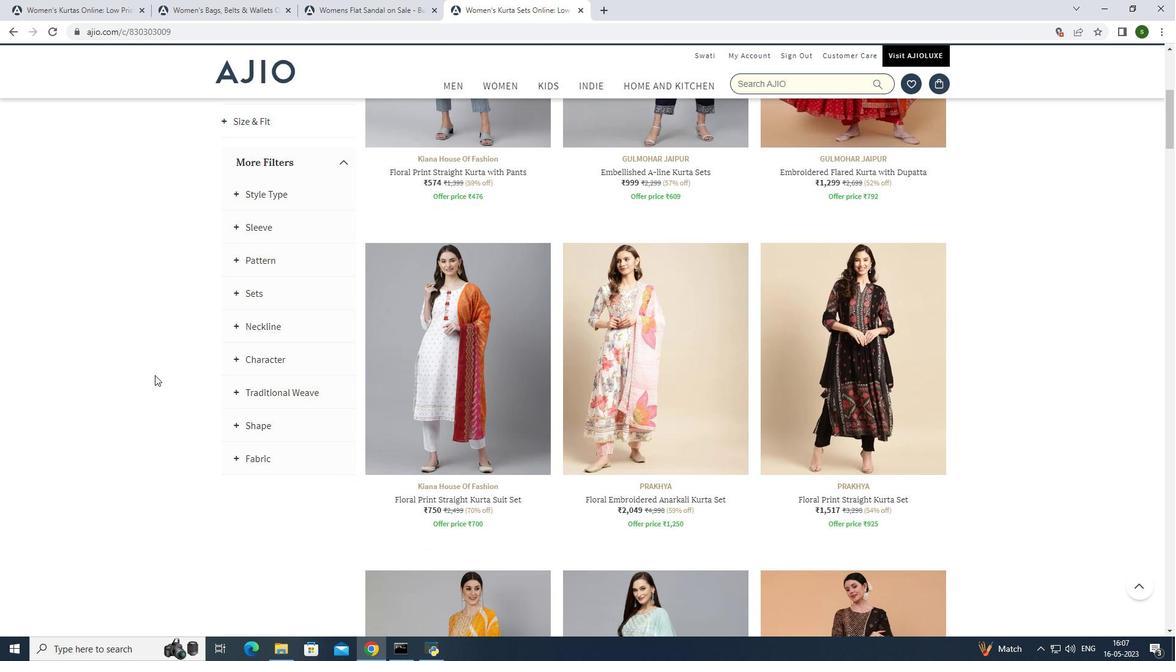 
Action: Mouse moved to (161, 371)
Screenshot: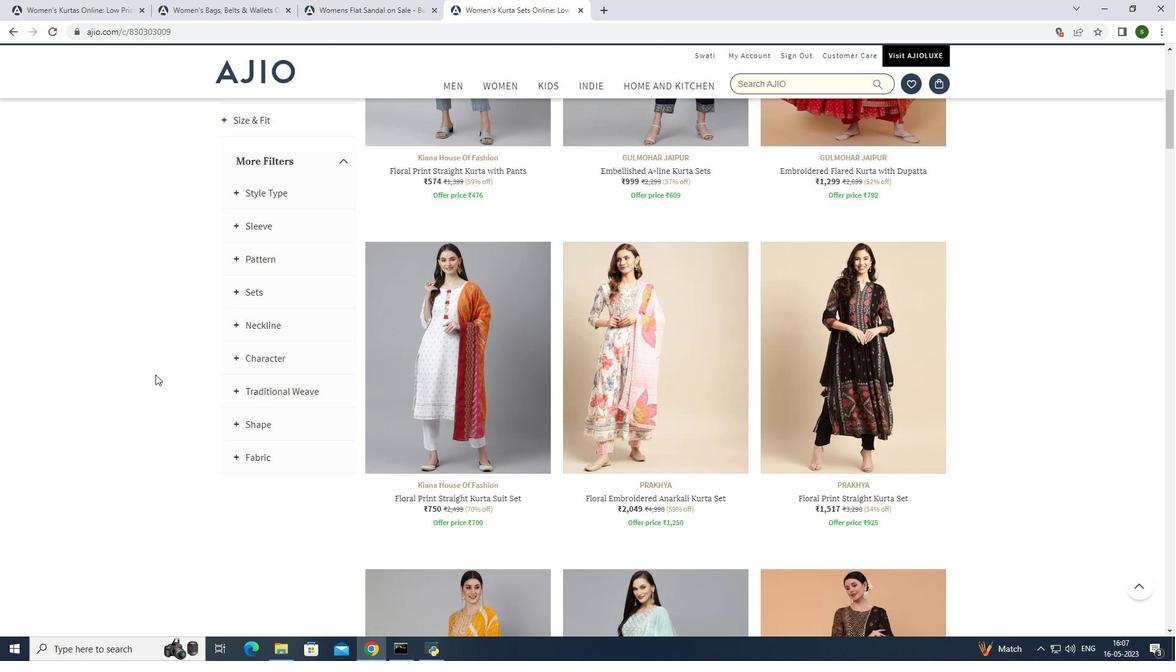 
Action: Mouse scrolled (161, 371) with delta (0, 0)
Screenshot: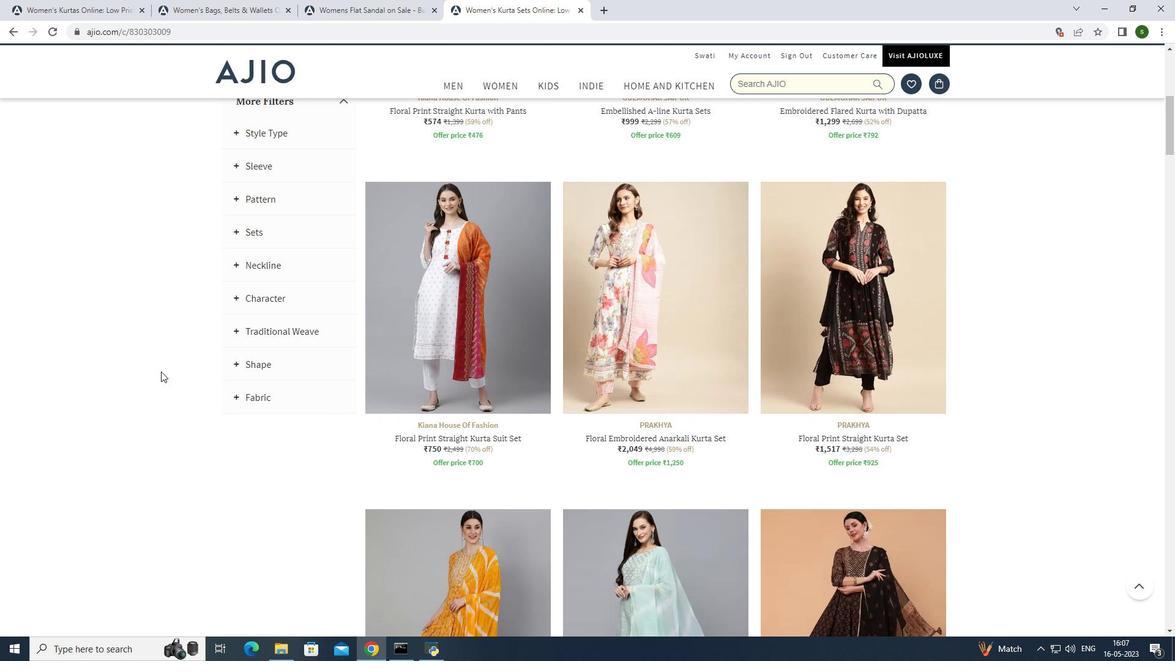 
Action: Mouse scrolled (161, 371) with delta (0, 0)
Screenshot: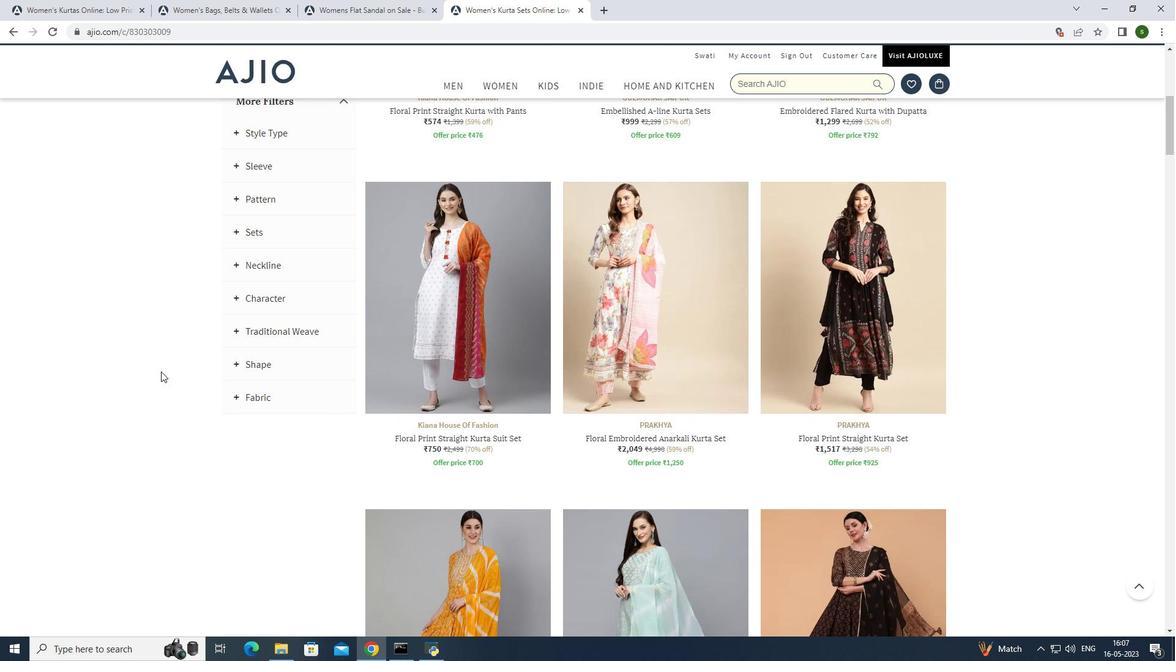 
Action: Mouse scrolled (161, 371) with delta (0, 0)
Screenshot: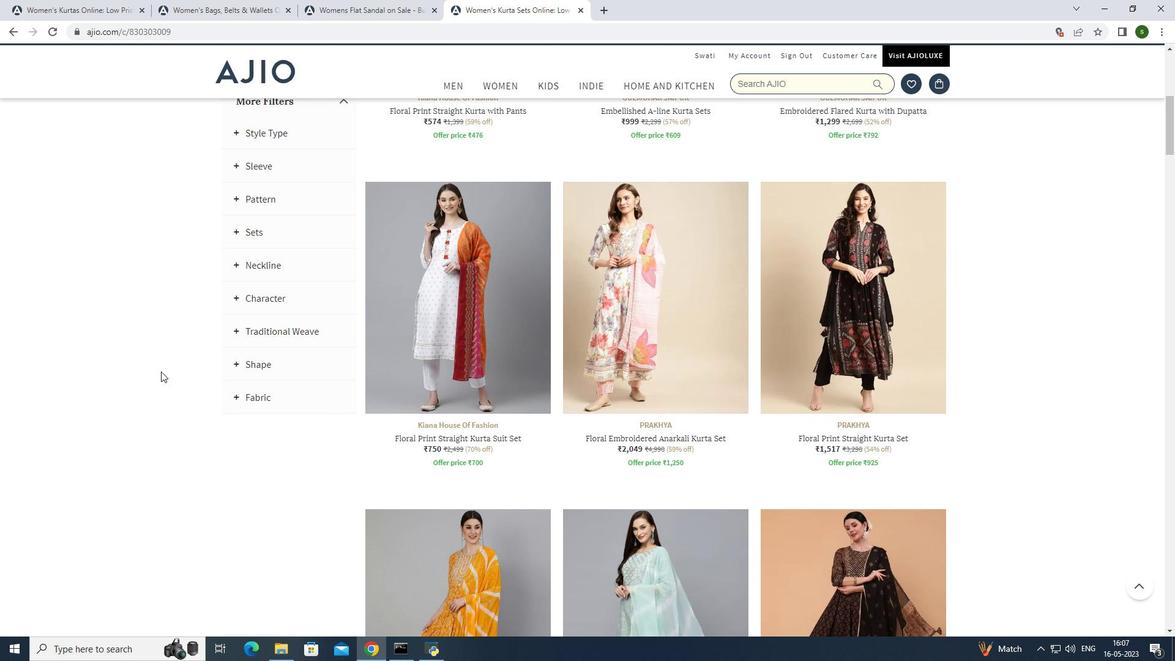 
Action: Mouse moved to (1062, 424)
Screenshot: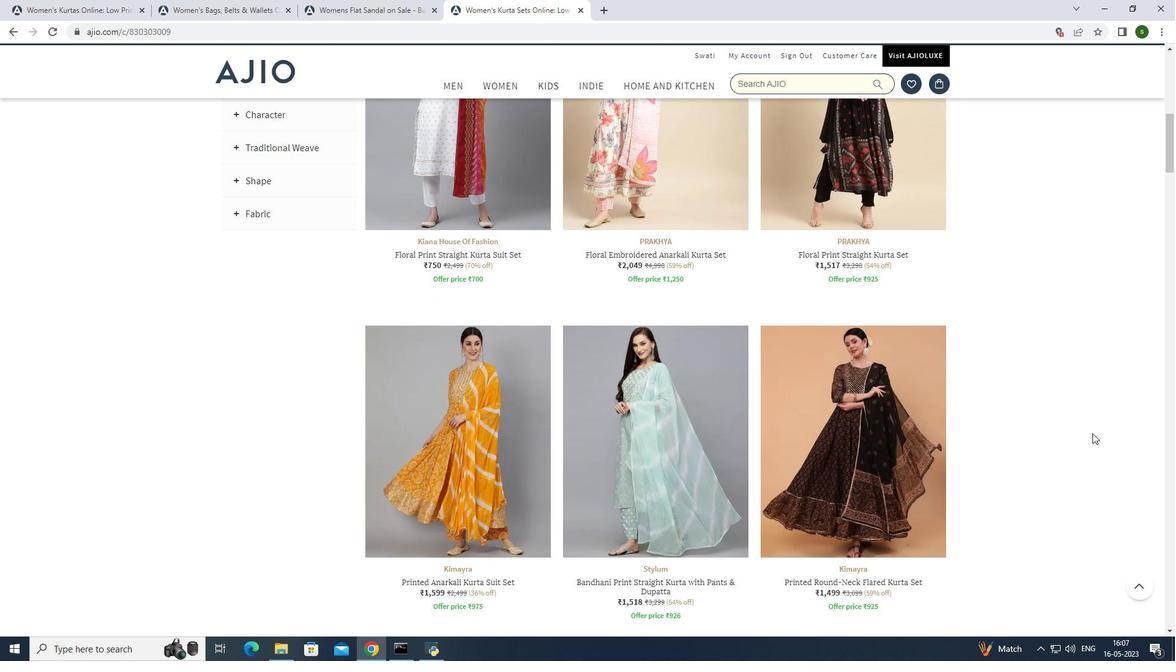 
Action: Mouse scrolled (1062, 425) with delta (0, 0)
Screenshot: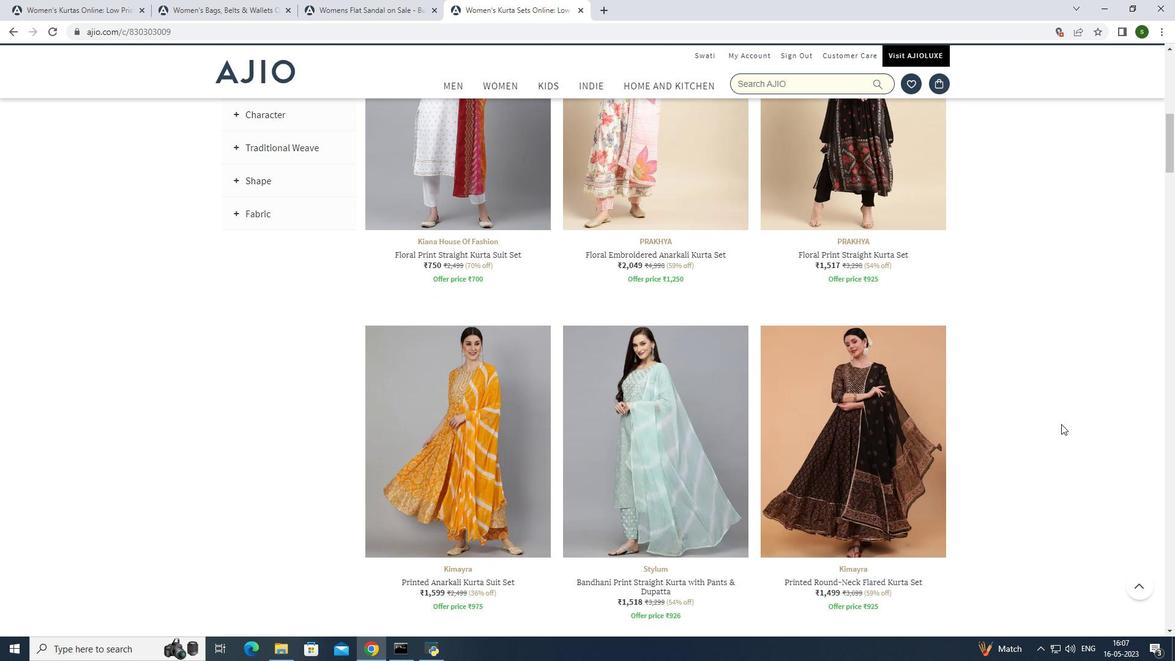 
Action: Mouse scrolled (1062, 425) with delta (0, 0)
Screenshot: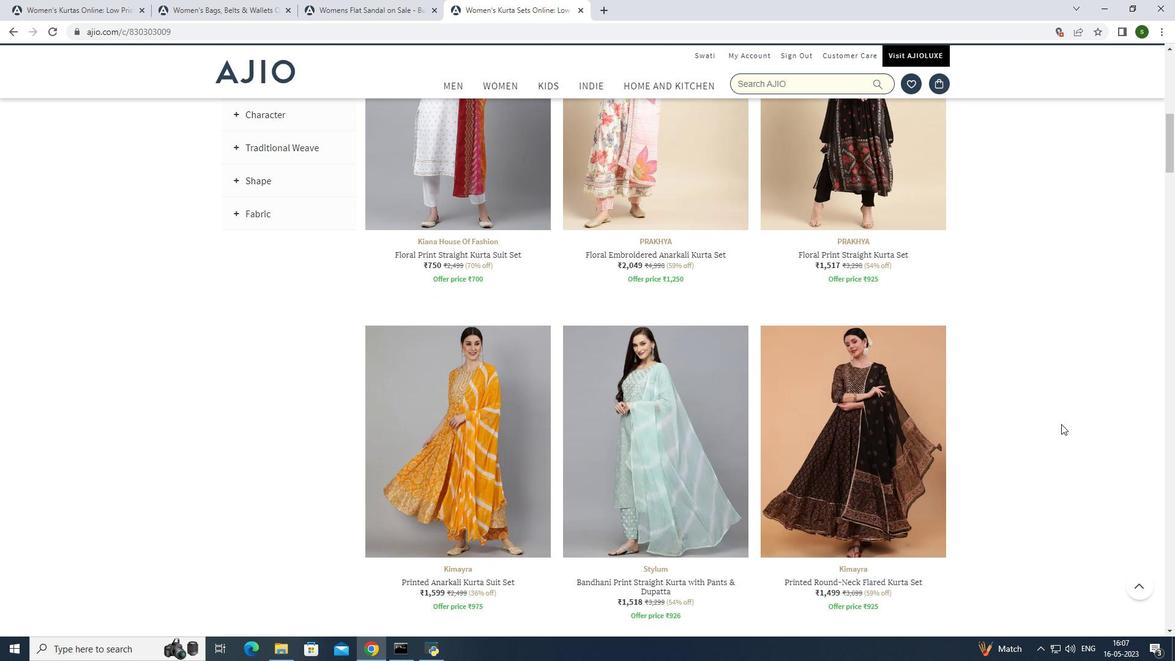 
Action: Mouse scrolled (1062, 425) with delta (0, 0)
Screenshot: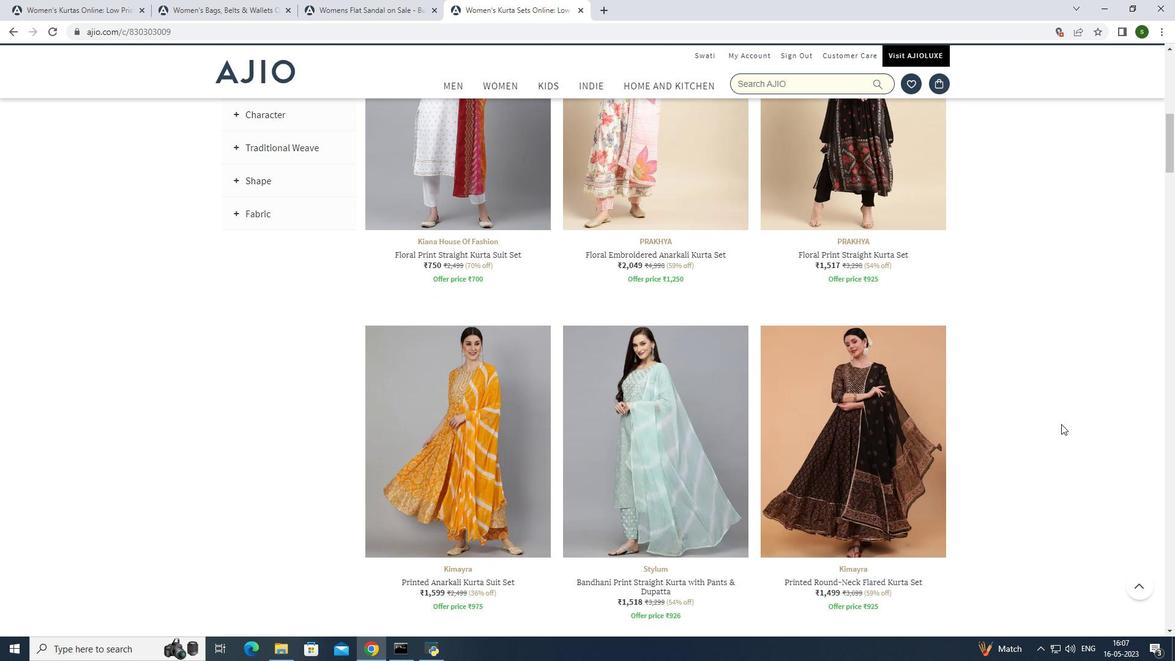 
Action: Mouse moved to (1061, 424)
Screenshot: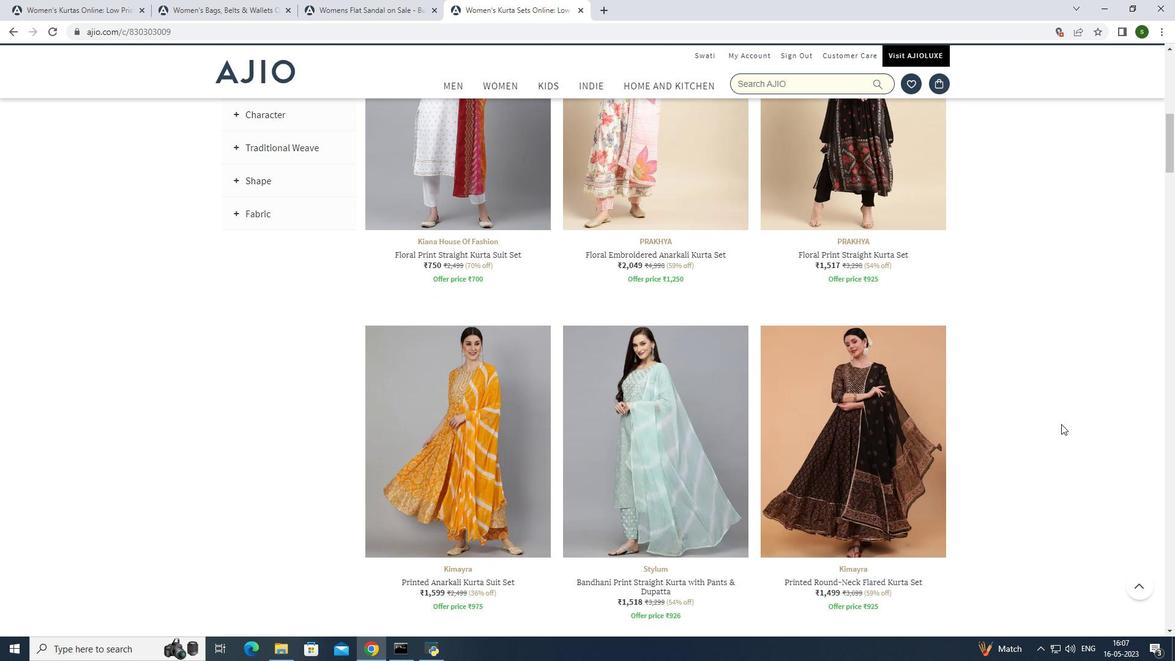 
Action: Mouse scrolled (1061, 425) with delta (0, 0)
Screenshot: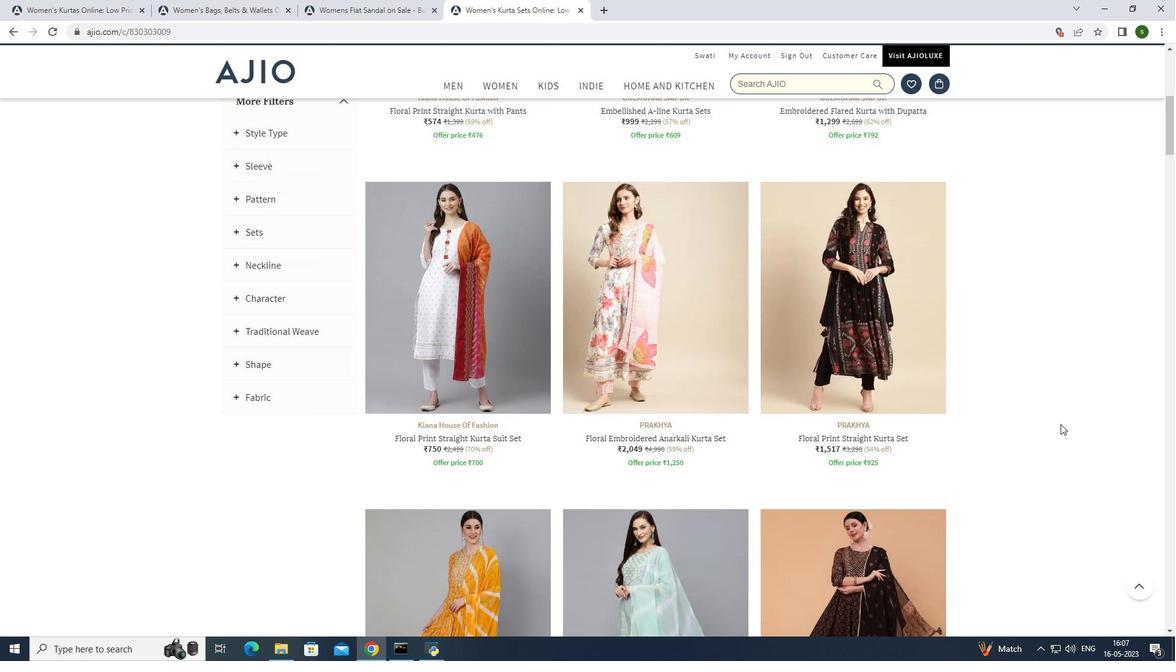 
Action: Mouse scrolled (1061, 425) with delta (0, 0)
Screenshot: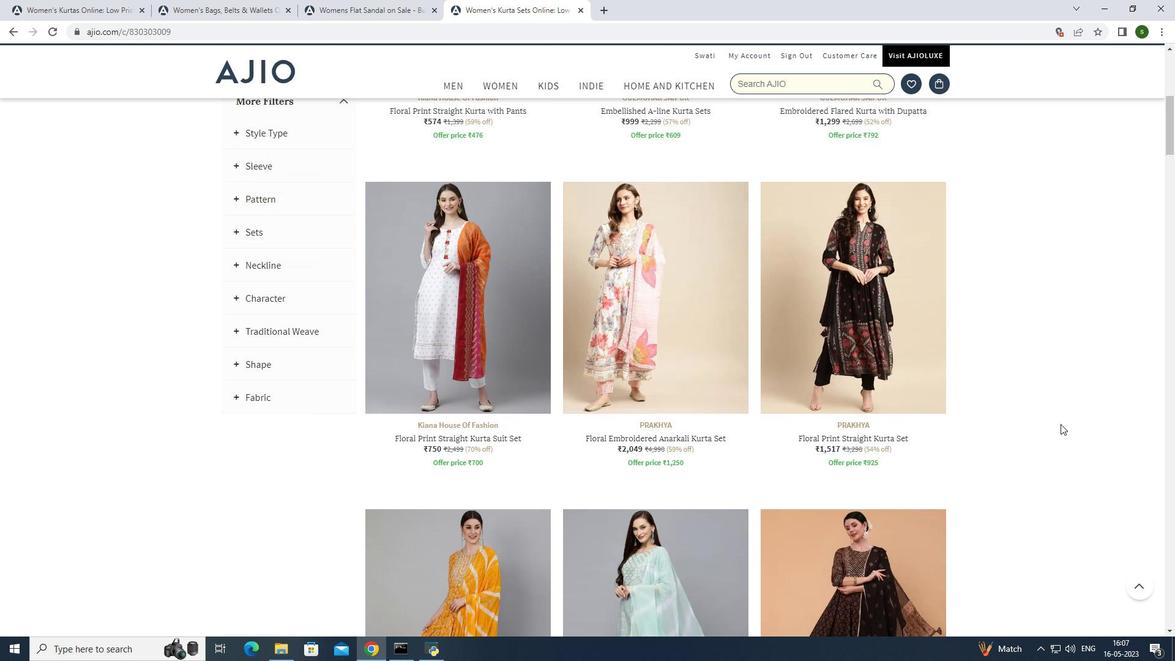 
Action: Mouse scrolled (1061, 425) with delta (0, 0)
Screenshot: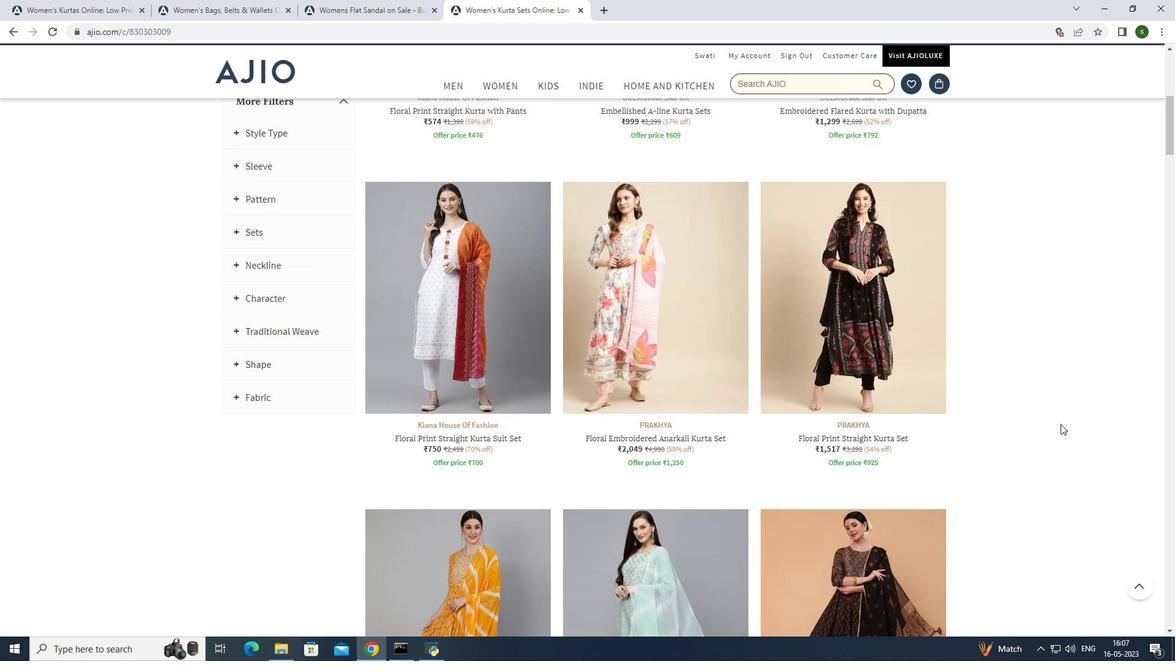
Action: Mouse moved to (1060, 424)
Screenshot: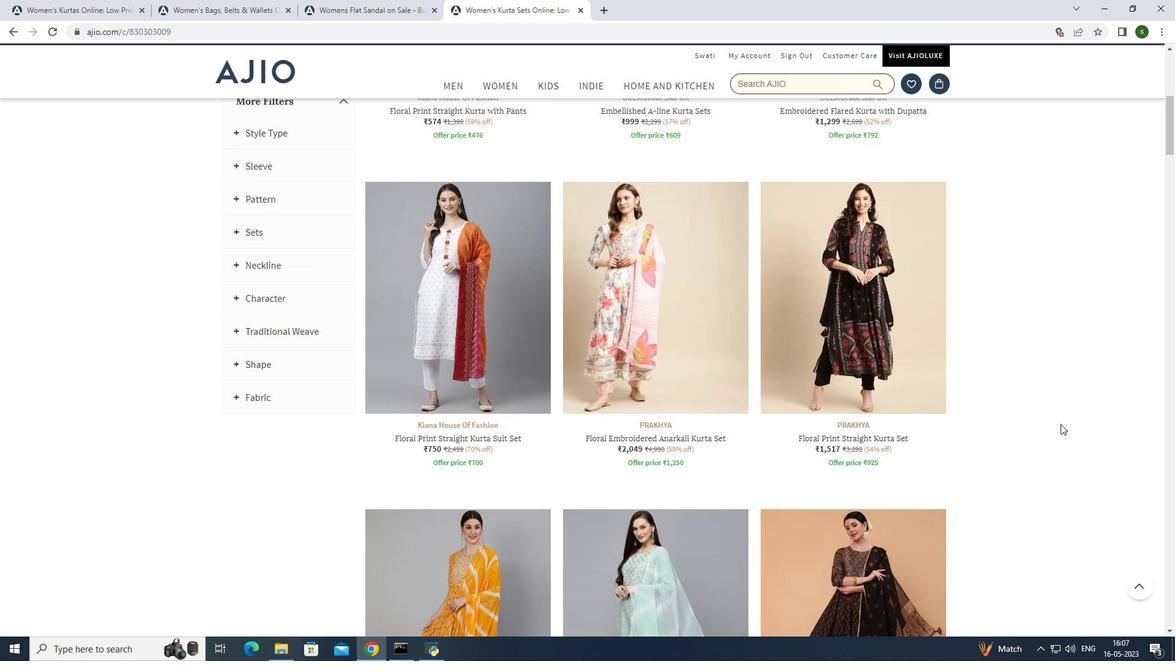 
Action: Mouse scrolled (1060, 425) with delta (0, 0)
Screenshot: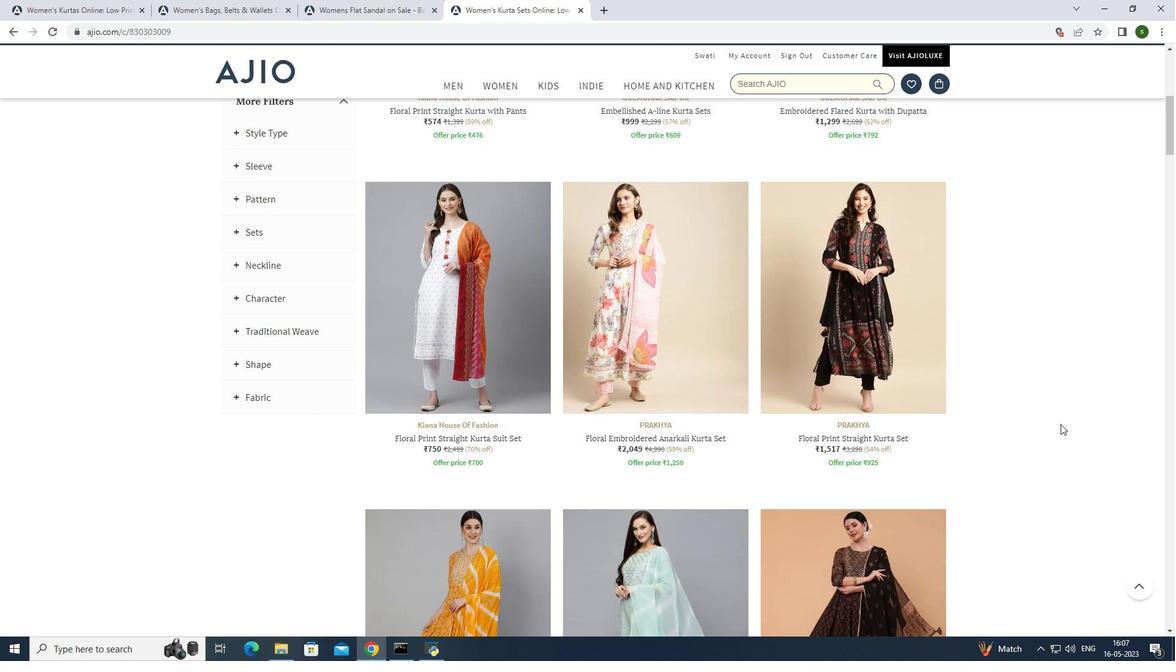 
Action: Mouse scrolled (1060, 425) with delta (0, 0)
Screenshot: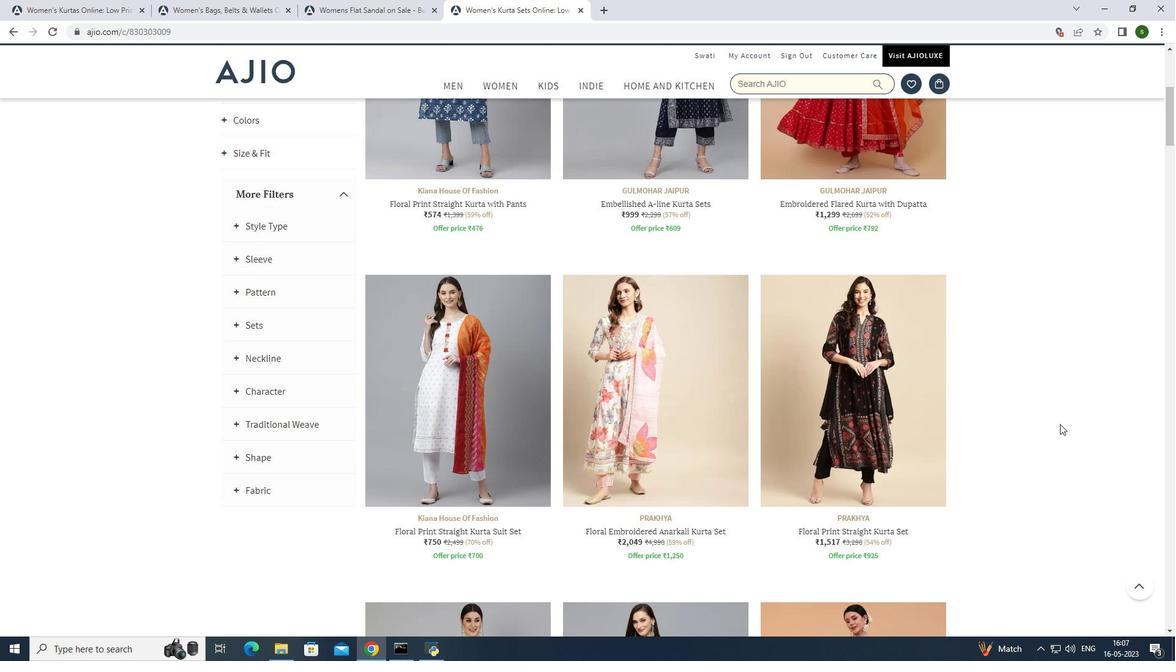 
Action: Mouse scrolled (1060, 425) with delta (0, 0)
Screenshot: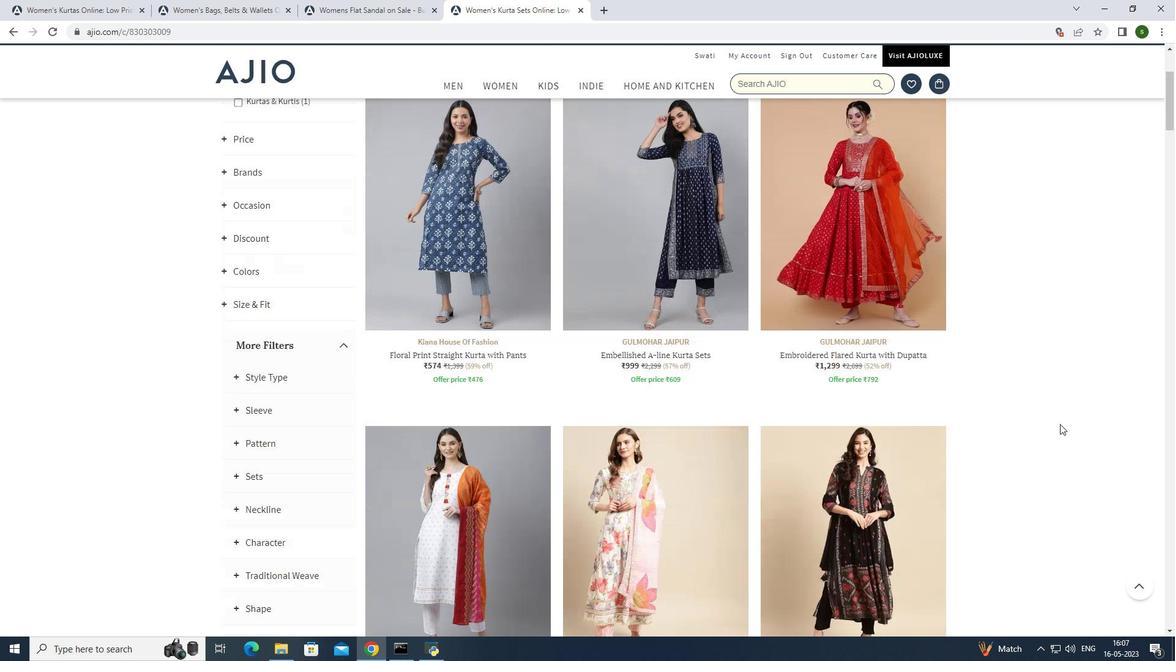 
Action: Mouse scrolled (1060, 425) with delta (0, 0)
Screenshot: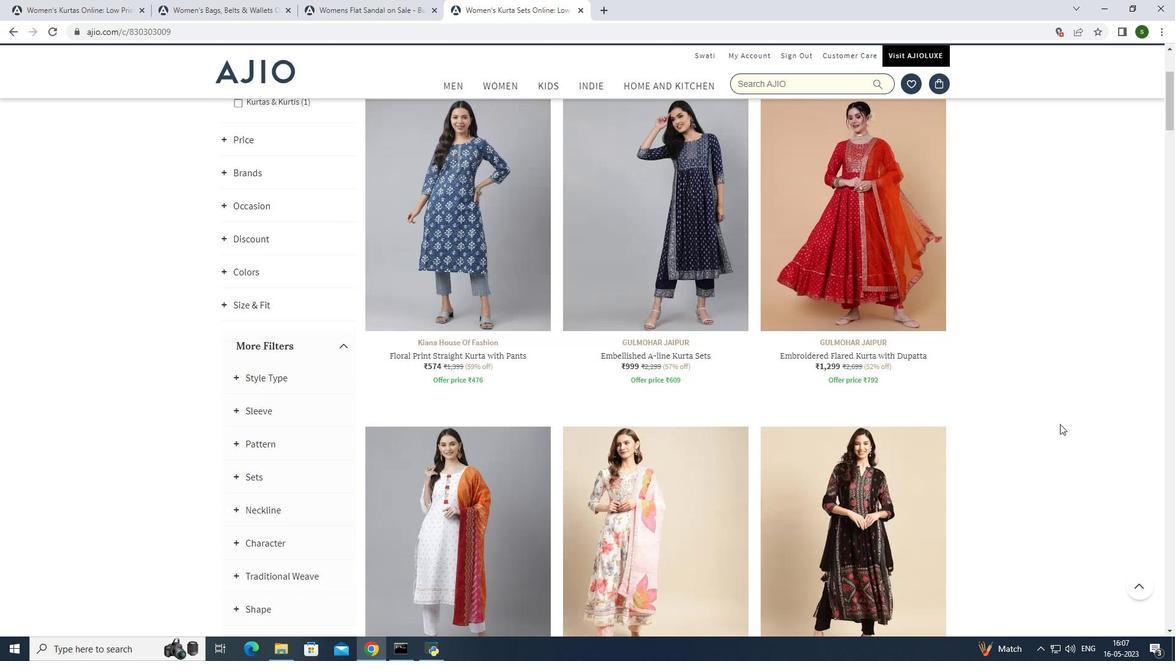 
Action: Mouse scrolled (1060, 425) with delta (0, 0)
Screenshot: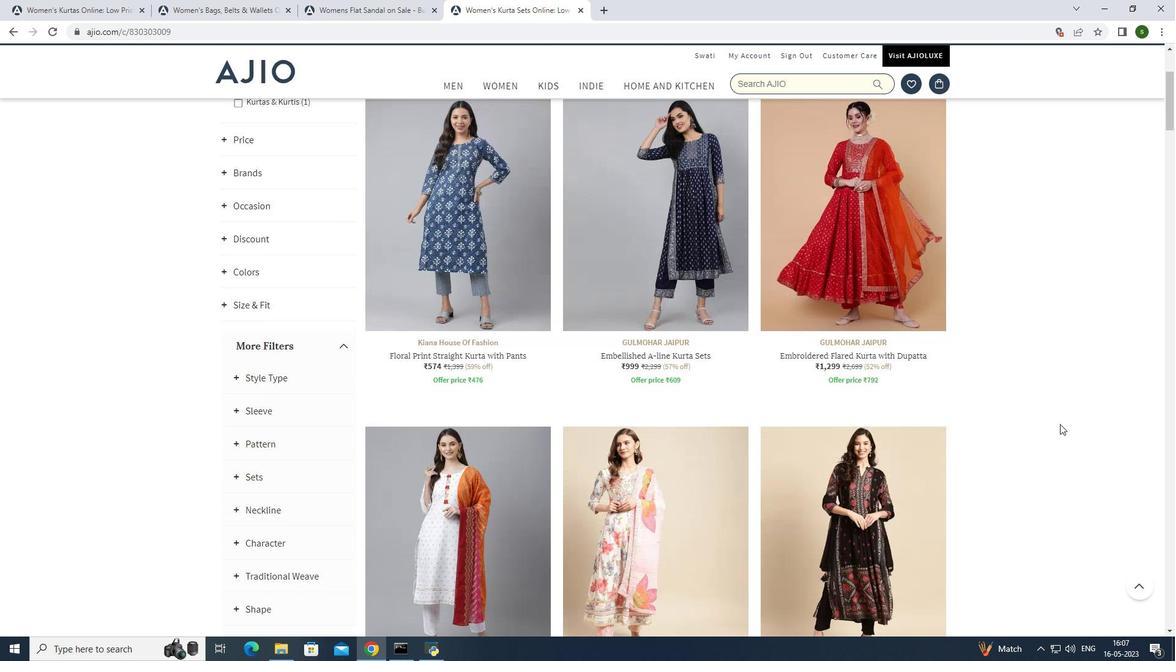 
Action: Mouse moved to (1060, 424)
Screenshot: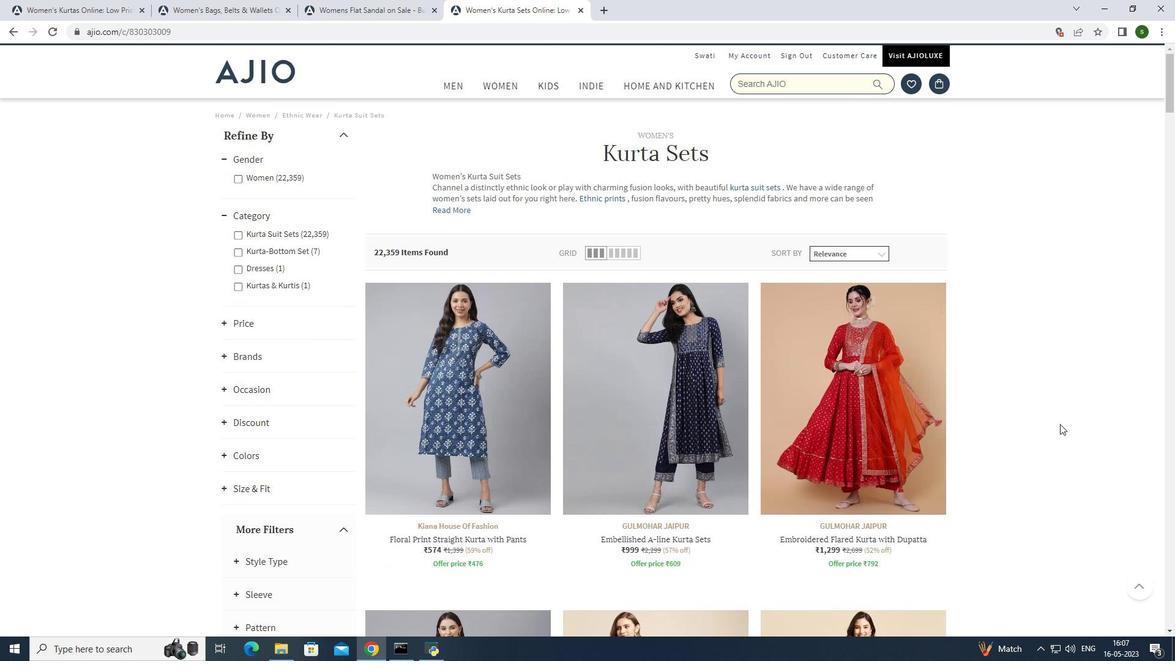 
Action: Mouse scrolled (1060, 425) with delta (0, 0)
Screenshot: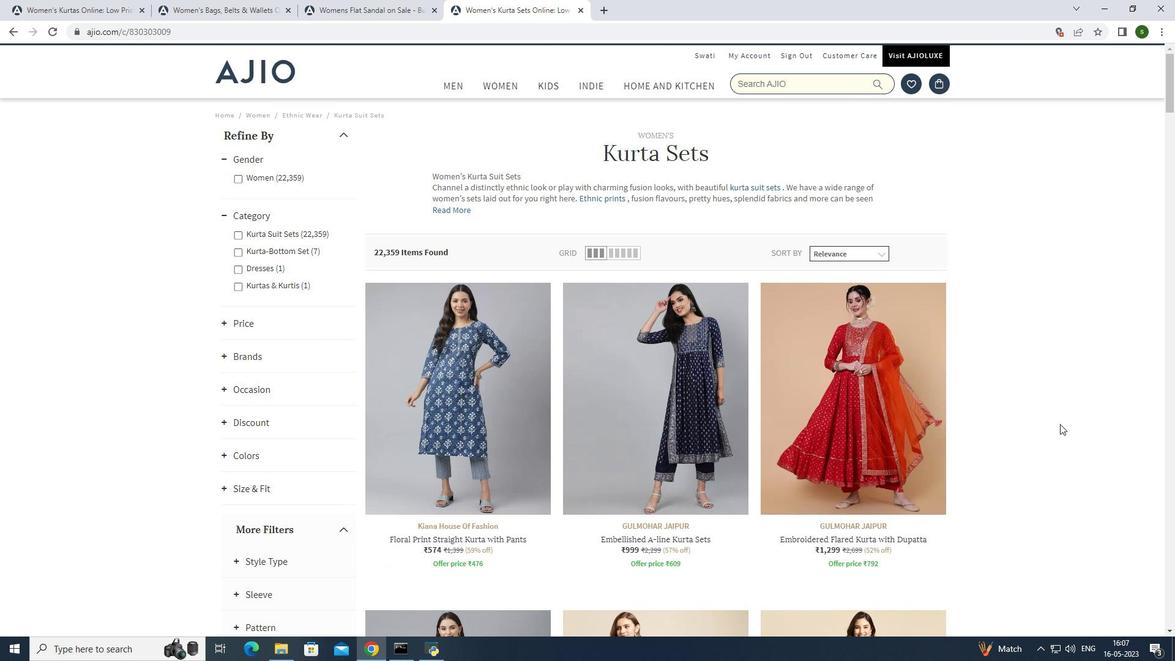 
Action: Mouse scrolled (1060, 425) with delta (0, 0)
Screenshot: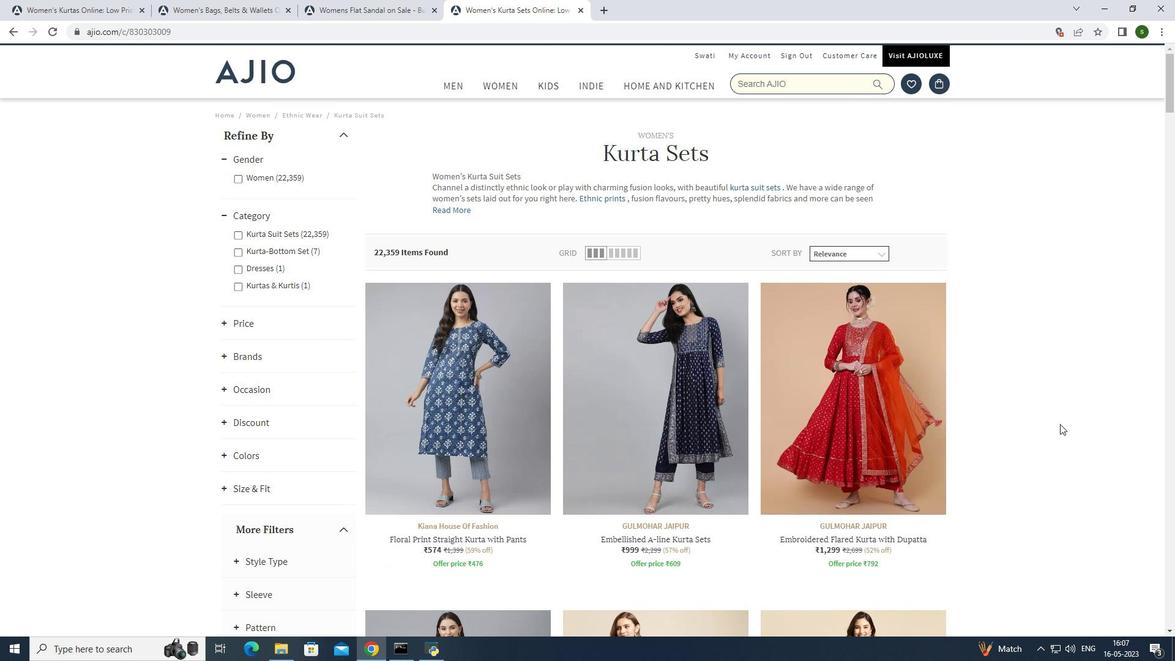 
Action: Mouse moved to (858, 254)
Screenshot: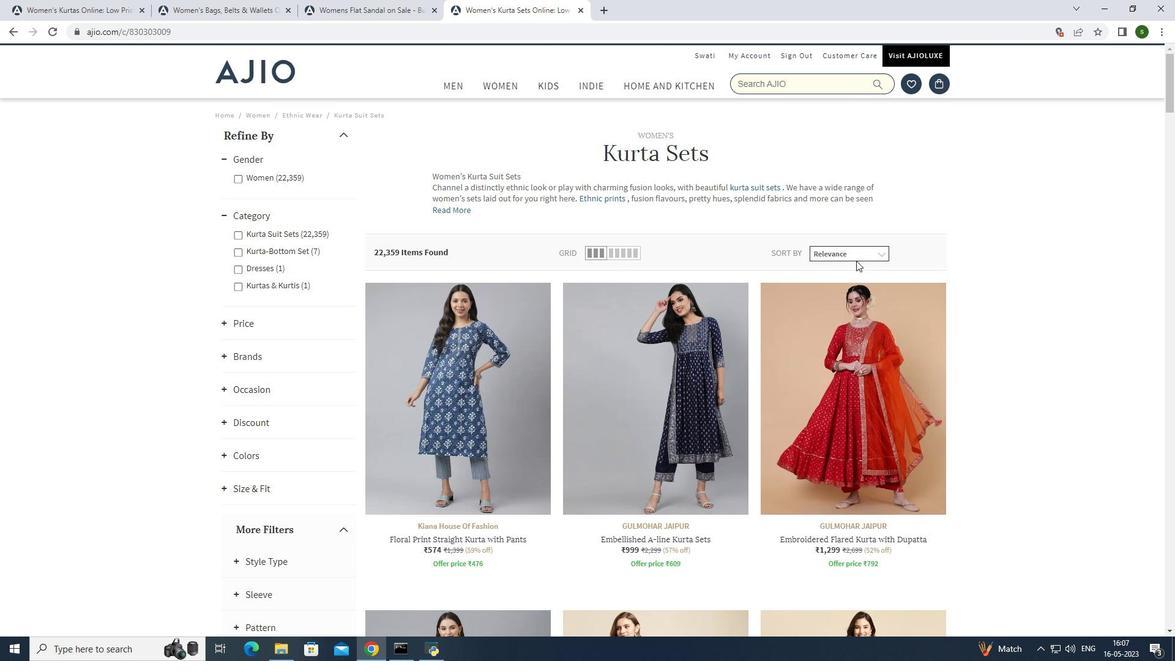
Action: Mouse pressed left at (858, 254)
Screenshot: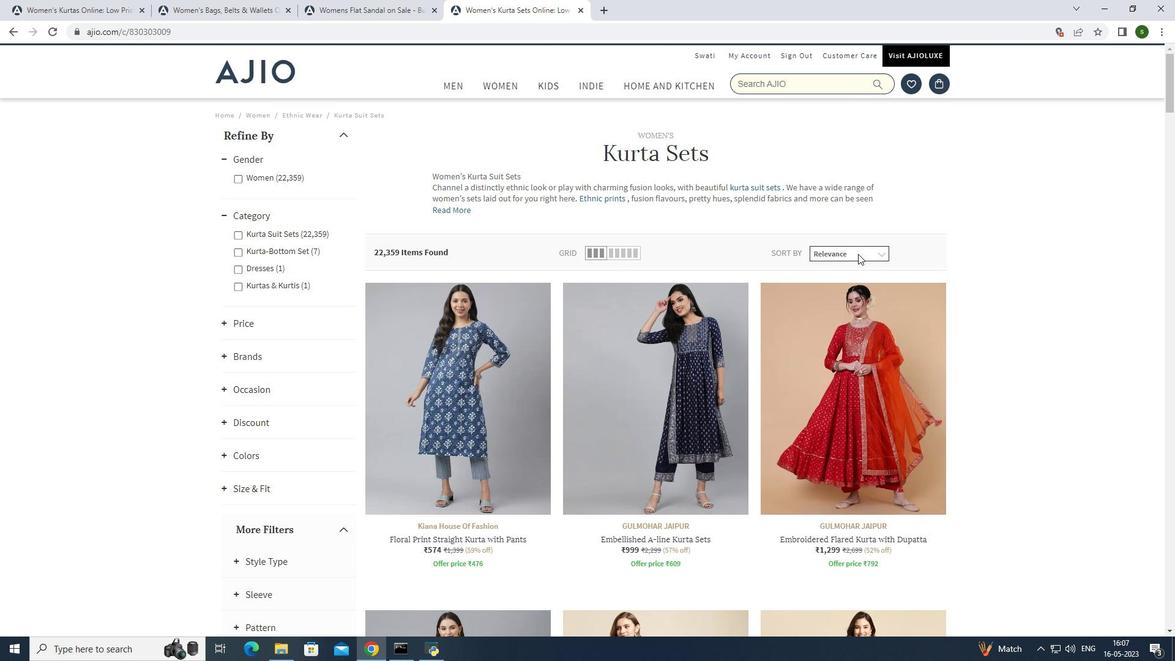 
Action: Mouse moved to (998, 273)
Screenshot: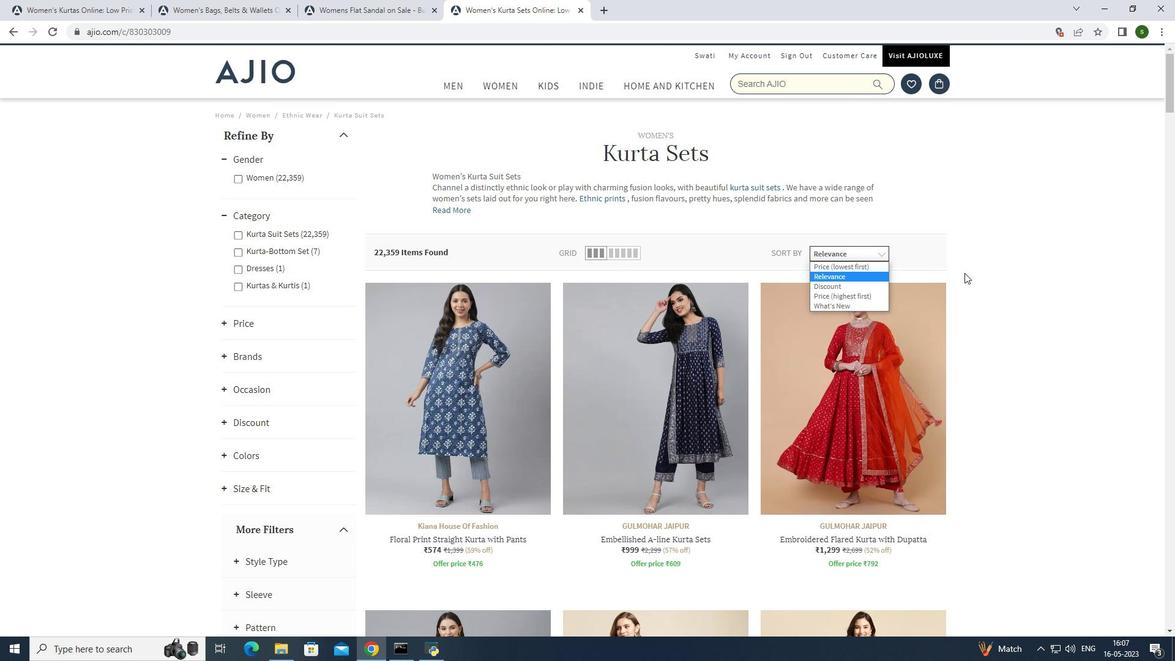 
Action: Mouse pressed left at (998, 273)
Screenshot: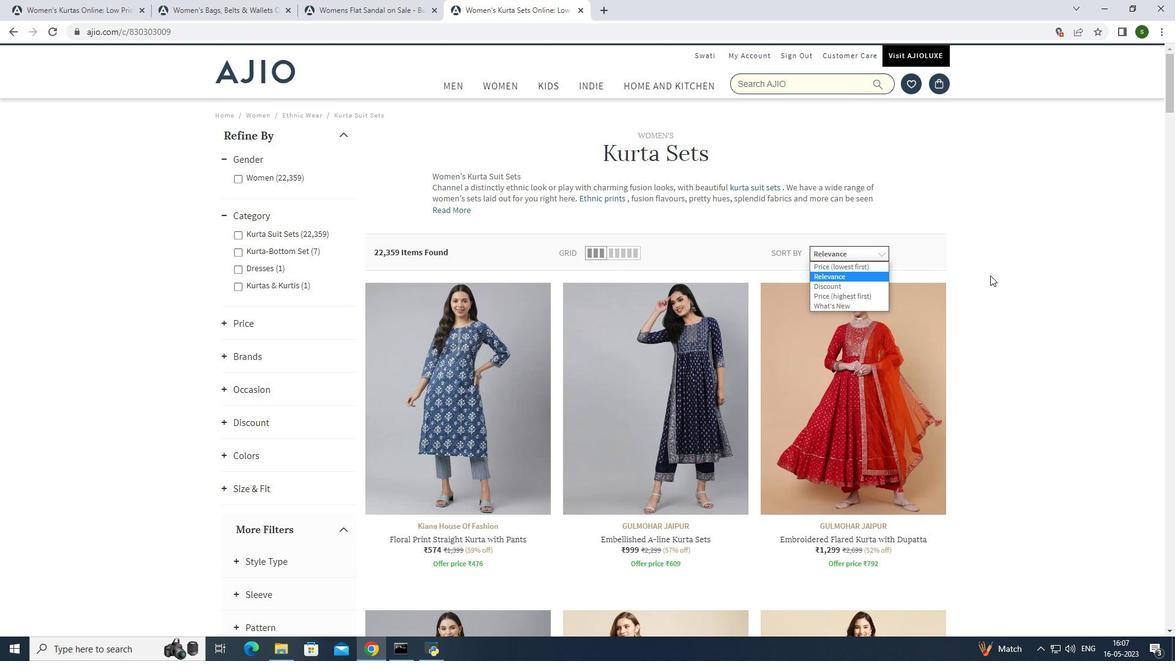 
Action: Mouse moved to (991, 275)
Screenshot: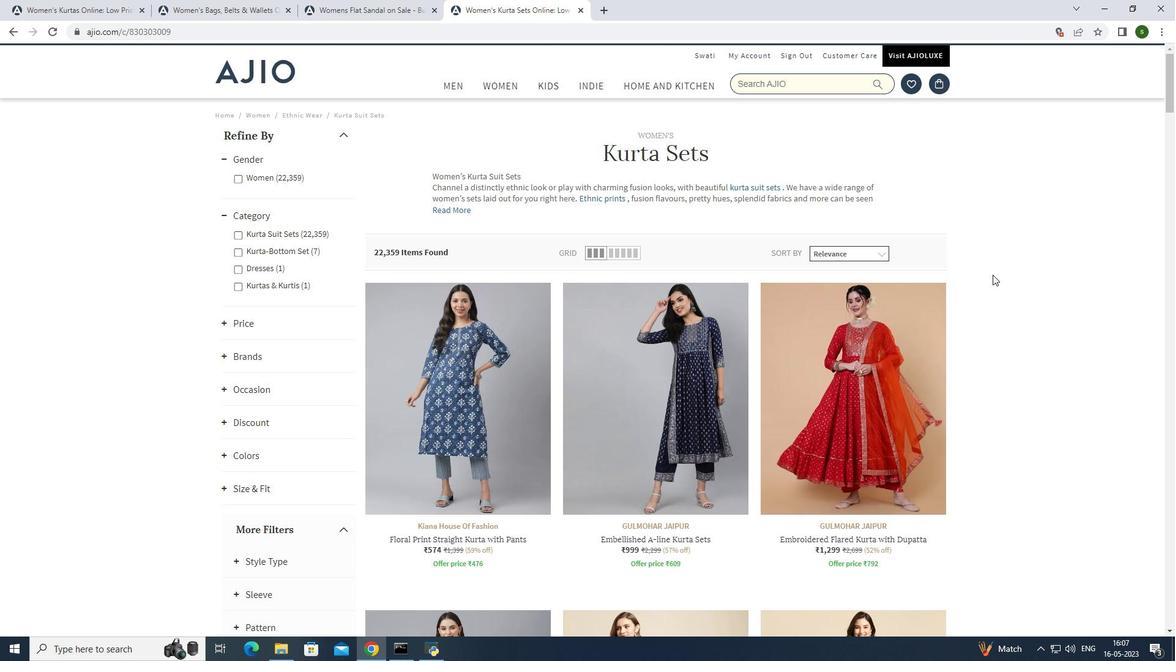 
